 Task: Look for space in Morphett Vale, Australia from 5th June, 2023 to 16th June, 2023 for 2 adults in price range Rs.14000 to Rs.18000. Place can be entire place with 1  bedroom having 1 bed and 1 bathroom. Property type can be house, flat, guest house, hotel. Amenities needed are: wifi, washing machine, kitchen. Booking option can be shelf check-in. Required host language is English.
Action: Mouse moved to (369, 120)
Screenshot: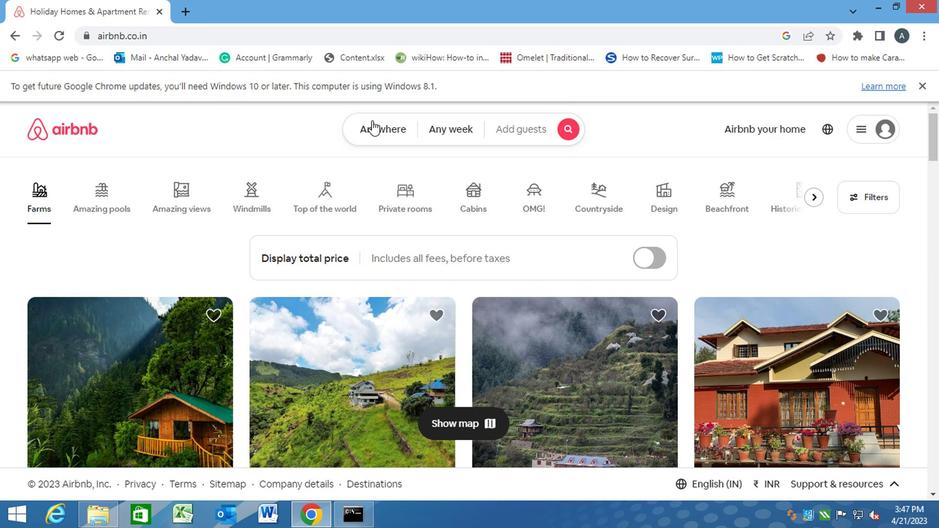 
Action: Mouse pressed left at (369, 120)
Screenshot: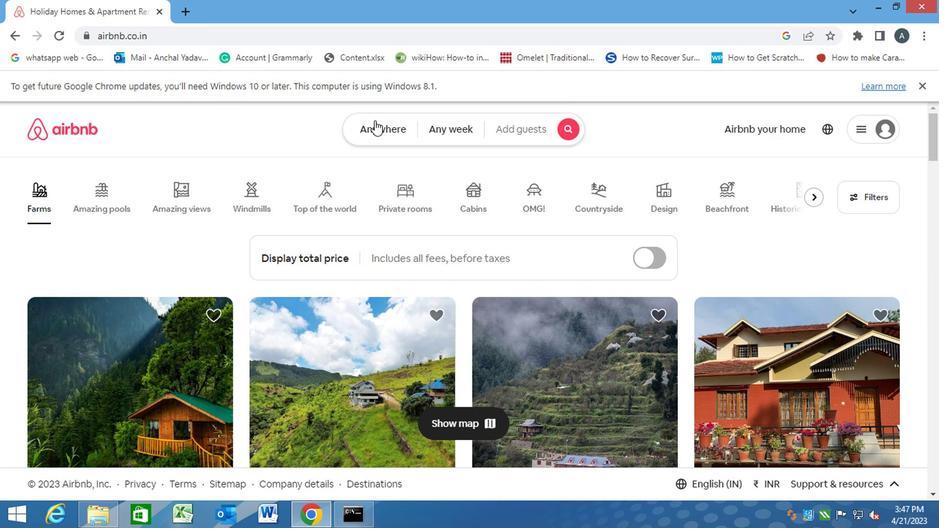 
Action: Mouse moved to (207, 182)
Screenshot: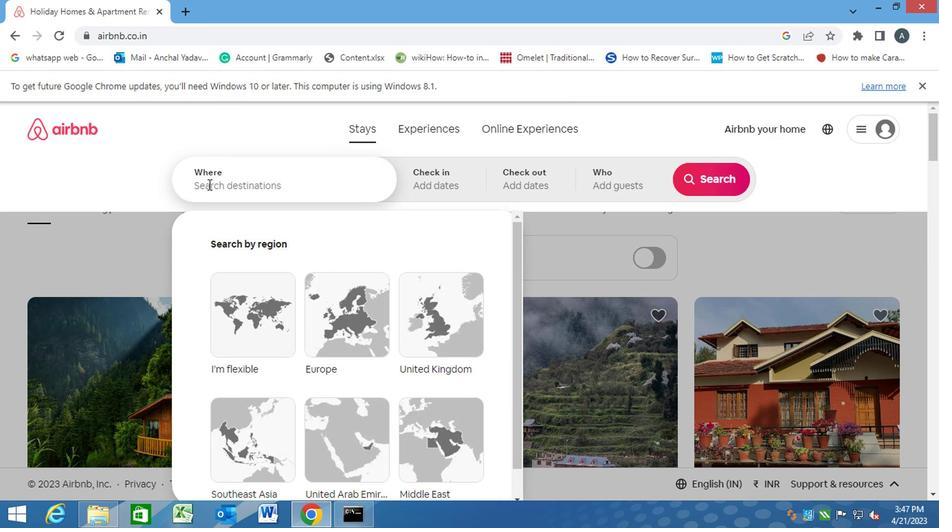 
Action: Mouse pressed left at (207, 182)
Screenshot: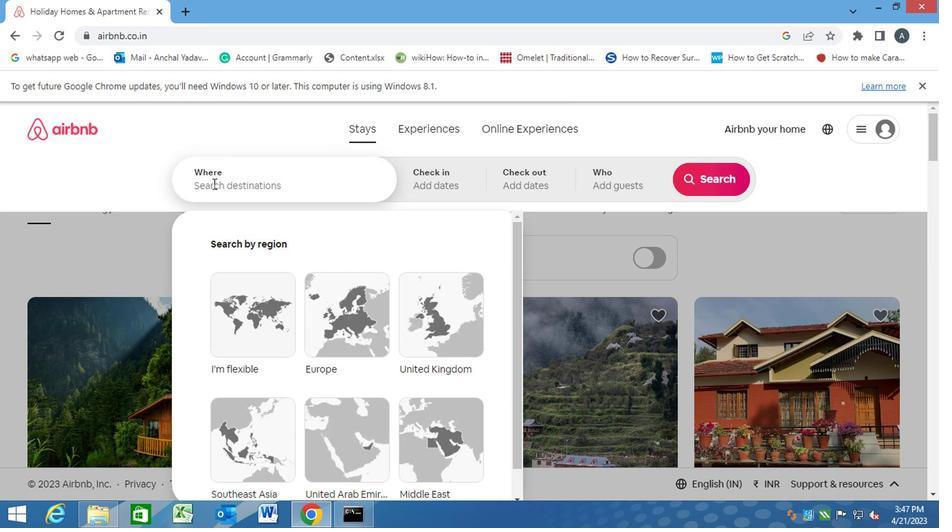 
Action: Key pressed <Key.caps_lock>m<Key.caps_lock>orphett<Key.space><Key.caps_lock>v<Key.caps_lock>ale,<Key.space><Key.caps_lock>a<Key.caps_lock>ustrali
Screenshot: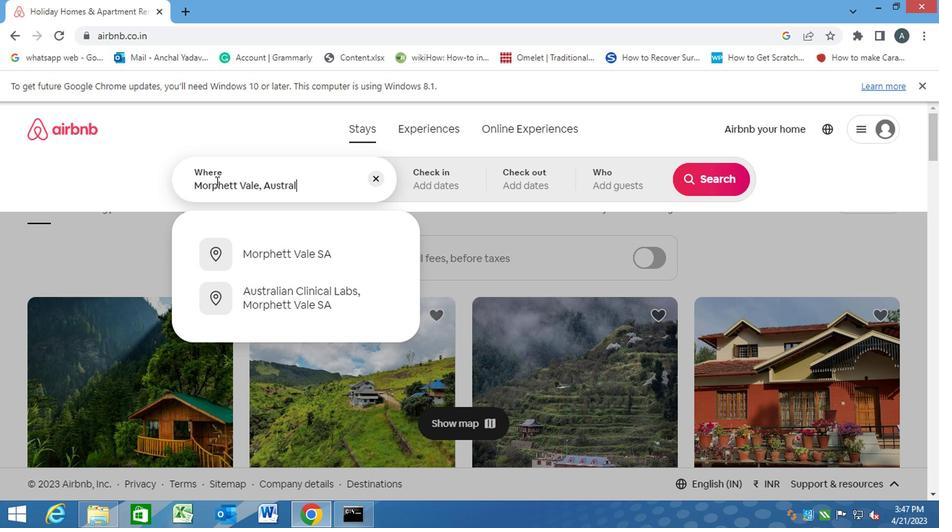 
Action: Mouse moved to (209, 182)
Screenshot: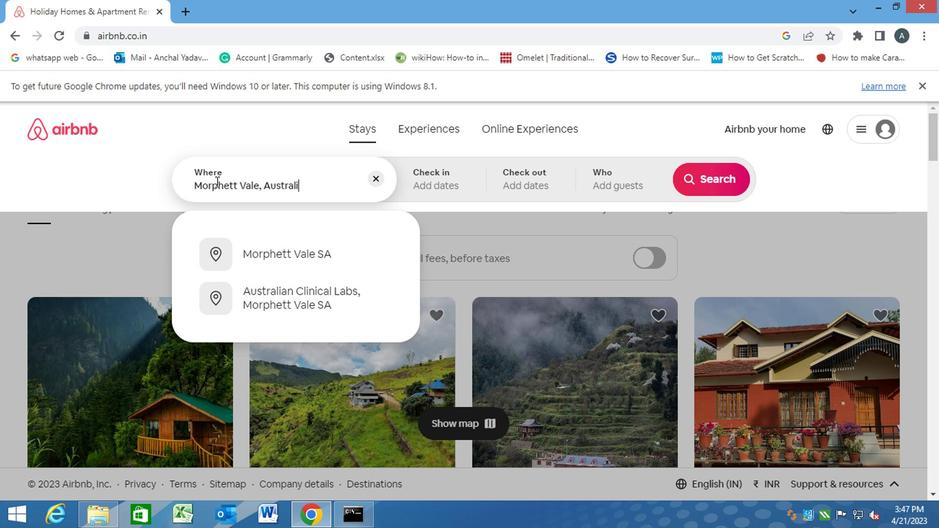 
Action: Key pressed a
Screenshot: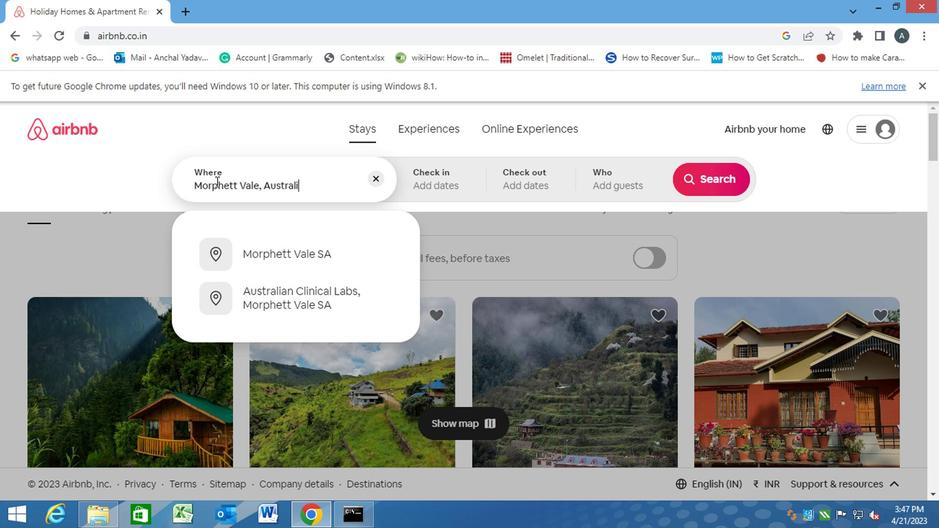 
Action: Mouse moved to (215, 182)
Screenshot: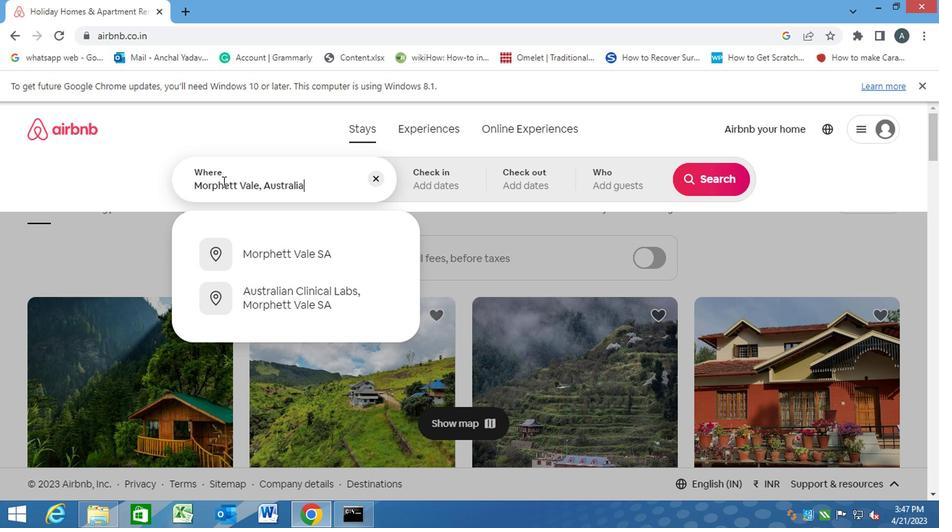 
Action: Key pressed <Key.enter>
Screenshot: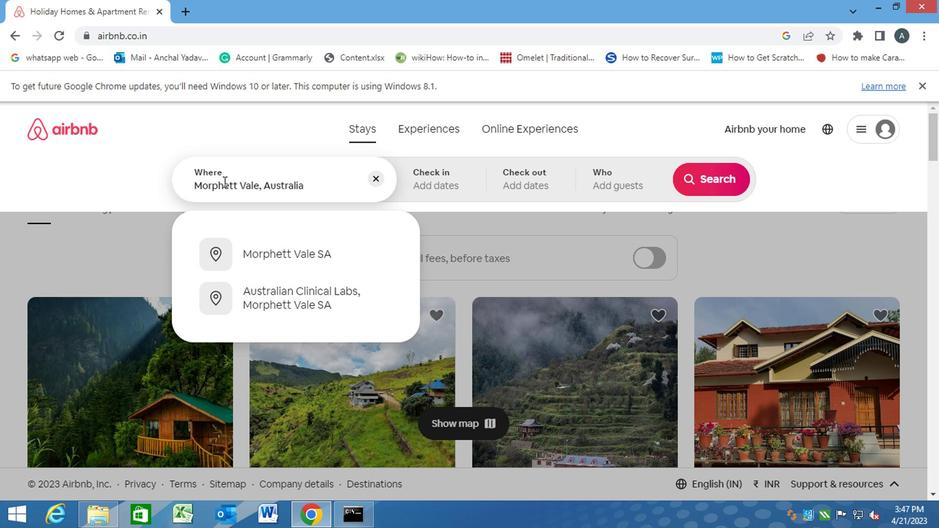 
Action: Mouse moved to (700, 288)
Screenshot: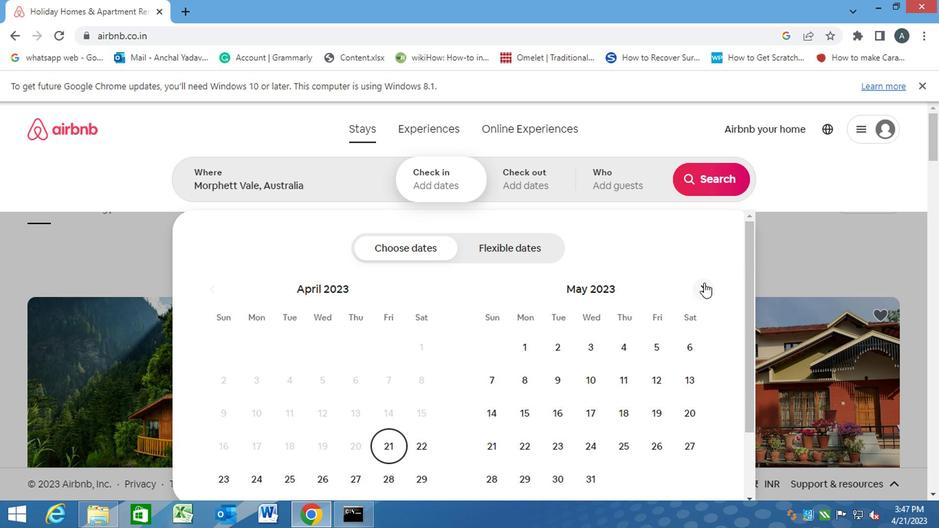 
Action: Mouse pressed left at (700, 288)
Screenshot: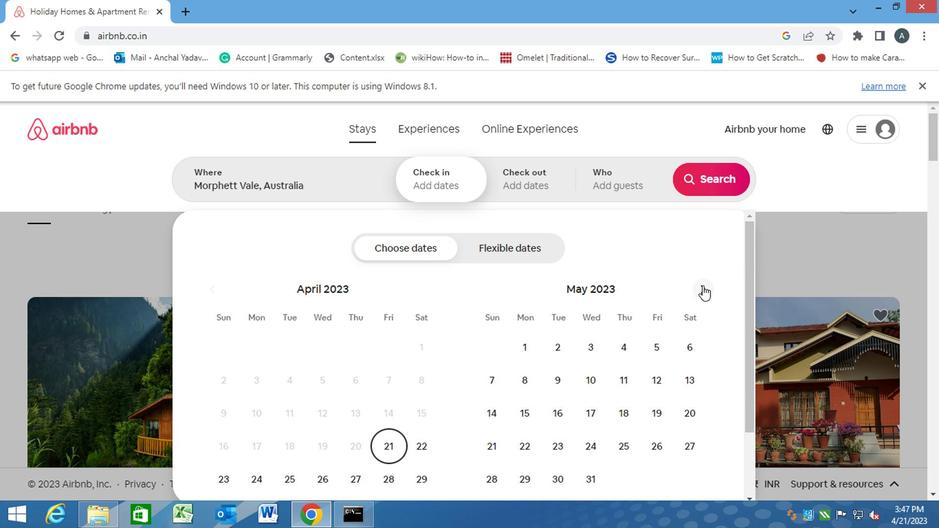 
Action: Mouse moved to (527, 382)
Screenshot: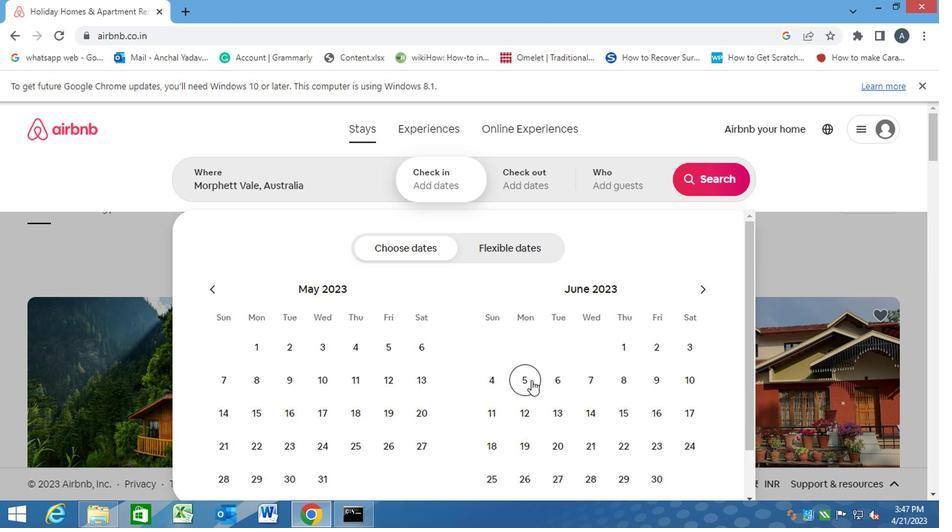
Action: Mouse pressed left at (527, 382)
Screenshot: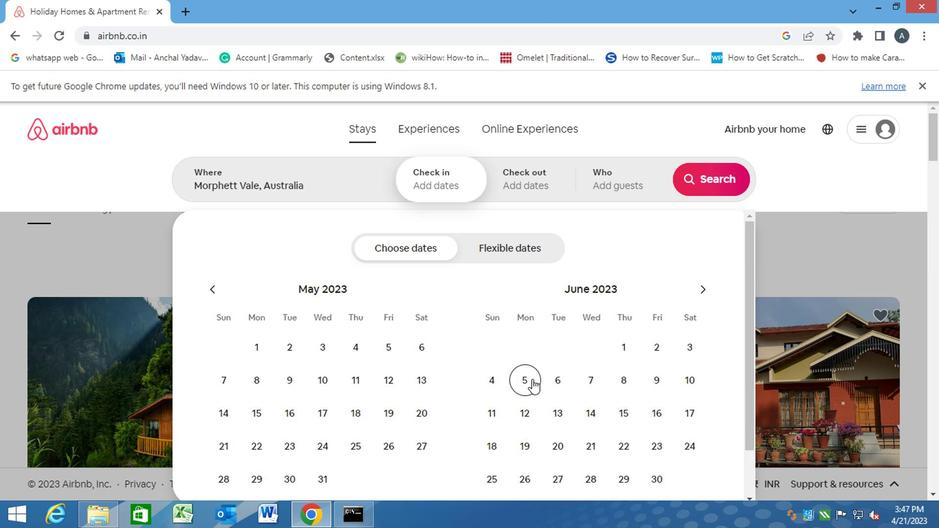 
Action: Mouse moved to (643, 418)
Screenshot: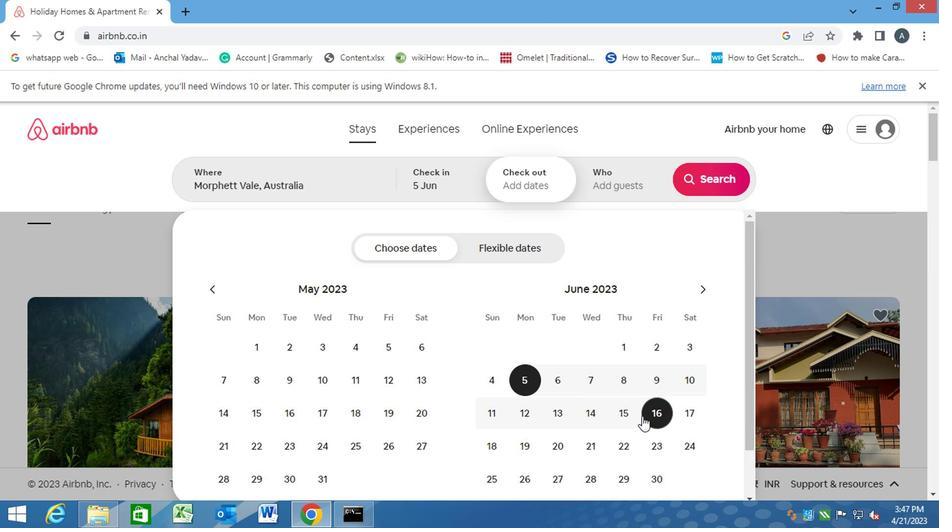 
Action: Mouse pressed left at (643, 418)
Screenshot: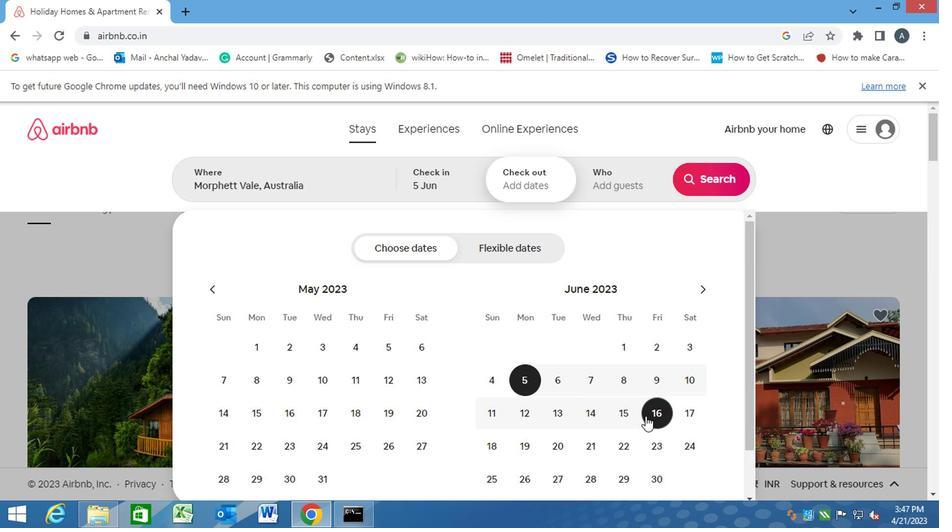 
Action: Mouse moved to (613, 176)
Screenshot: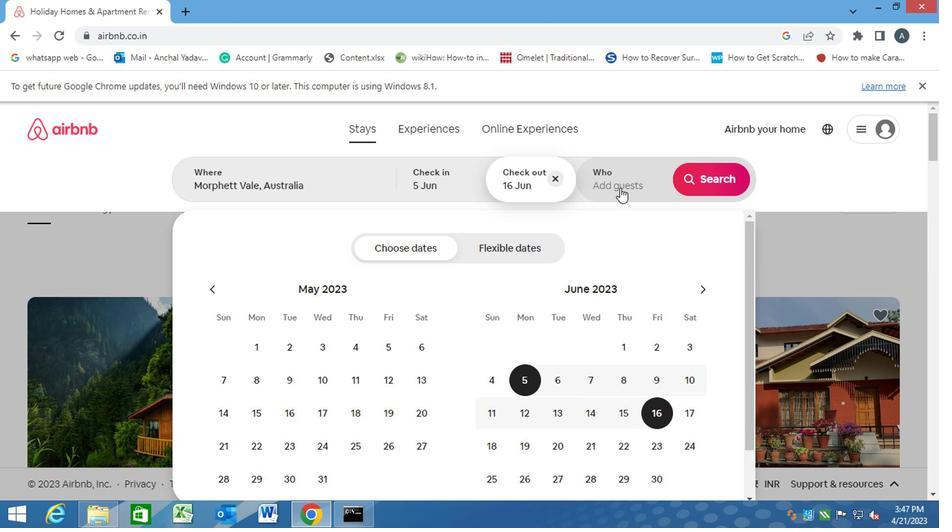 
Action: Mouse pressed left at (613, 176)
Screenshot: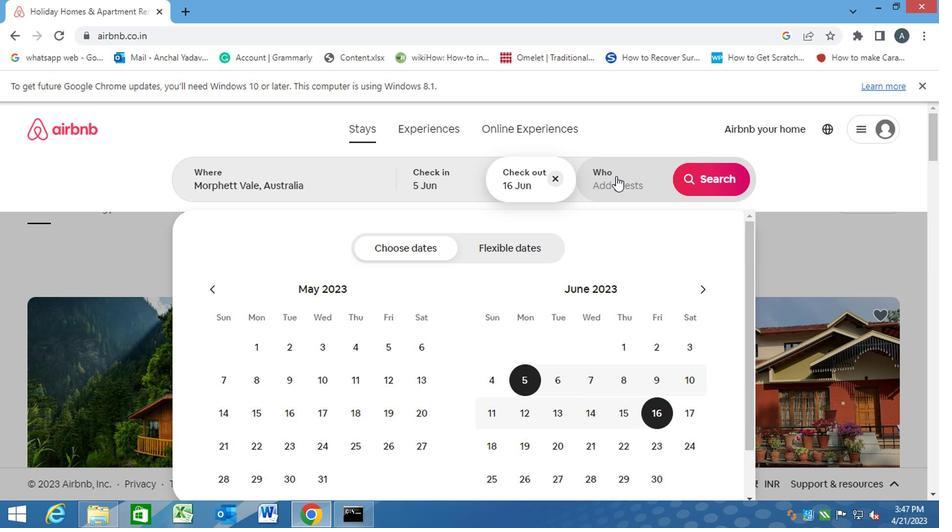 
Action: Mouse moved to (643, 175)
Screenshot: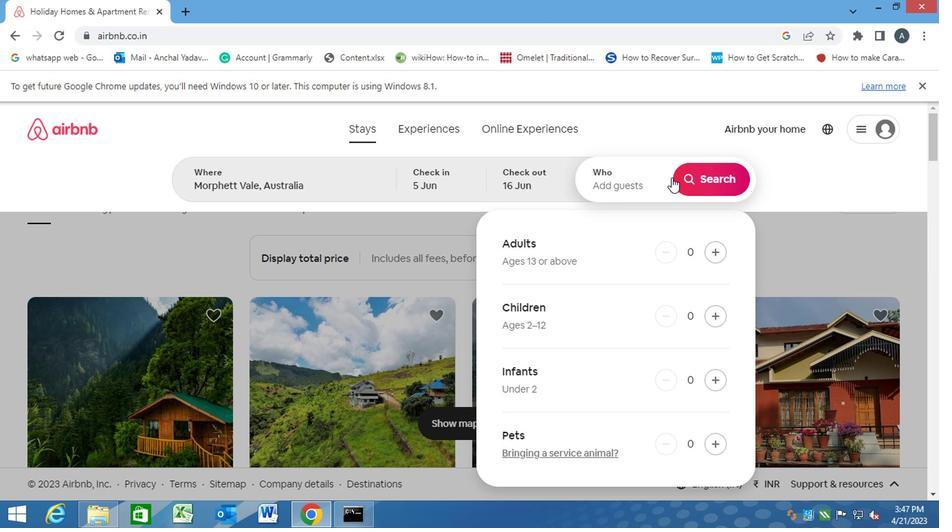 
Action: Mouse pressed left at (643, 175)
Screenshot: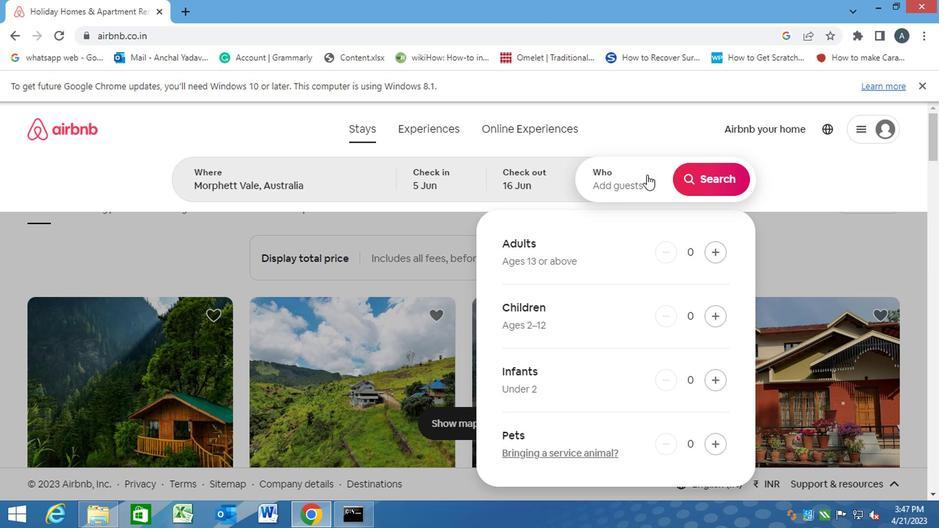 
Action: Mouse moved to (641, 187)
Screenshot: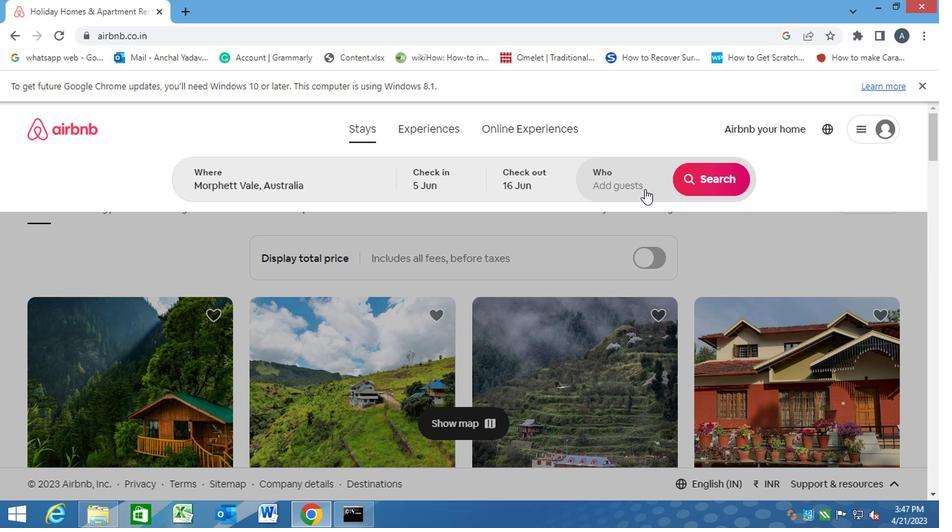 
Action: Mouse pressed left at (641, 187)
Screenshot: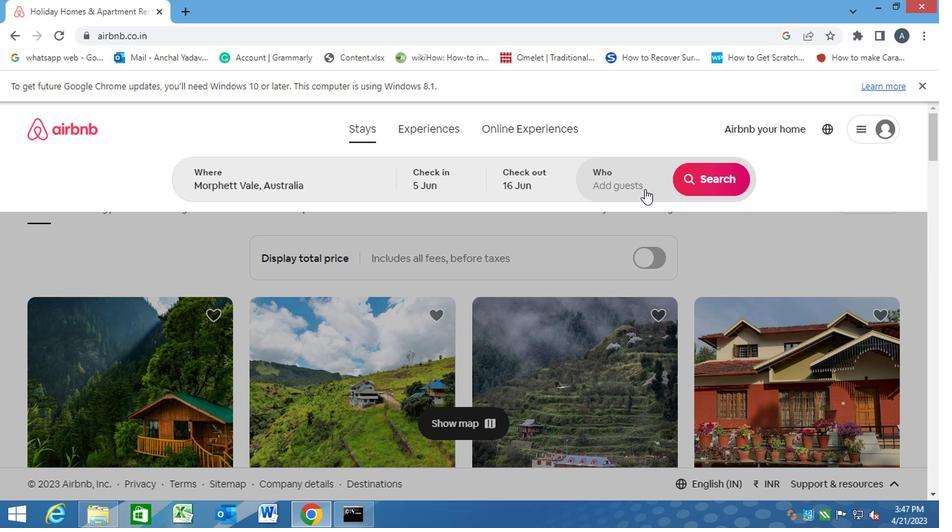 
Action: Mouse moved to (705, 254)
Screenshot: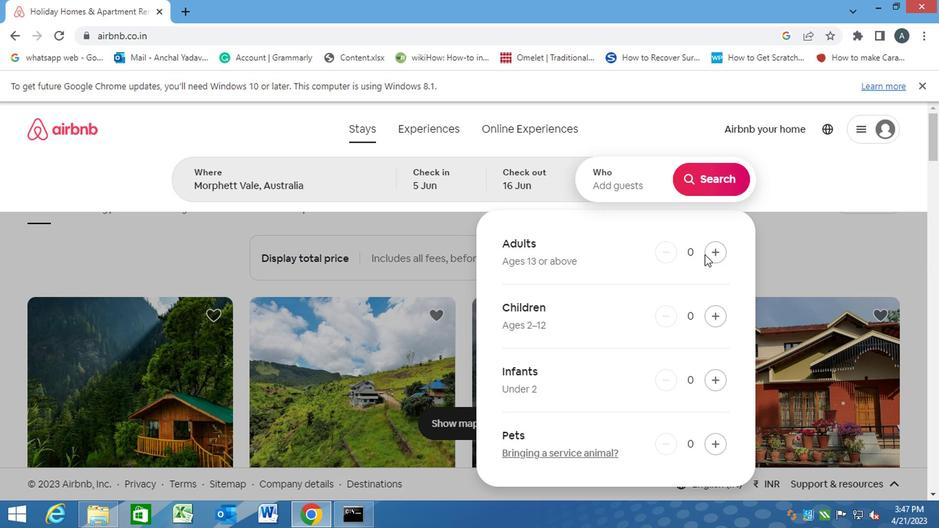 
Action: Mouse pressed left at (705, 254)
Screenshot: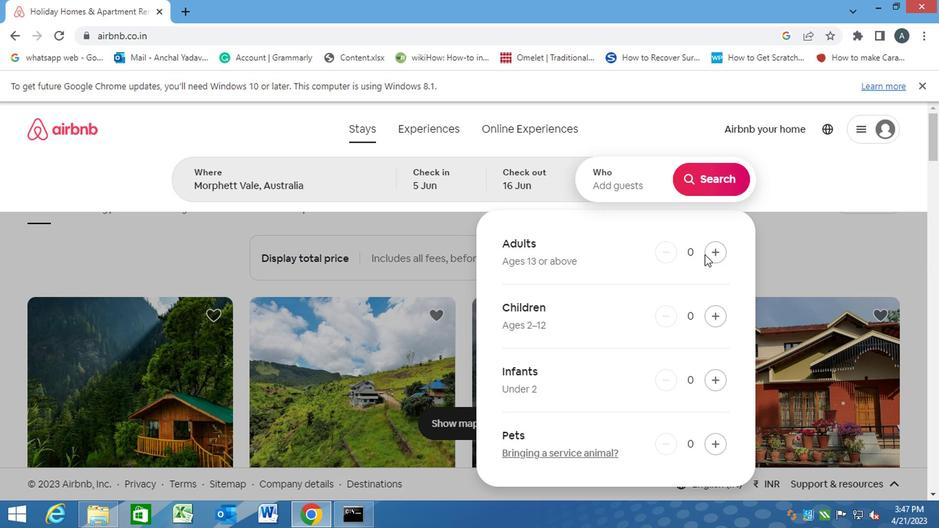 
Action: Mouse pressed left at (705, 254)
Screenshot: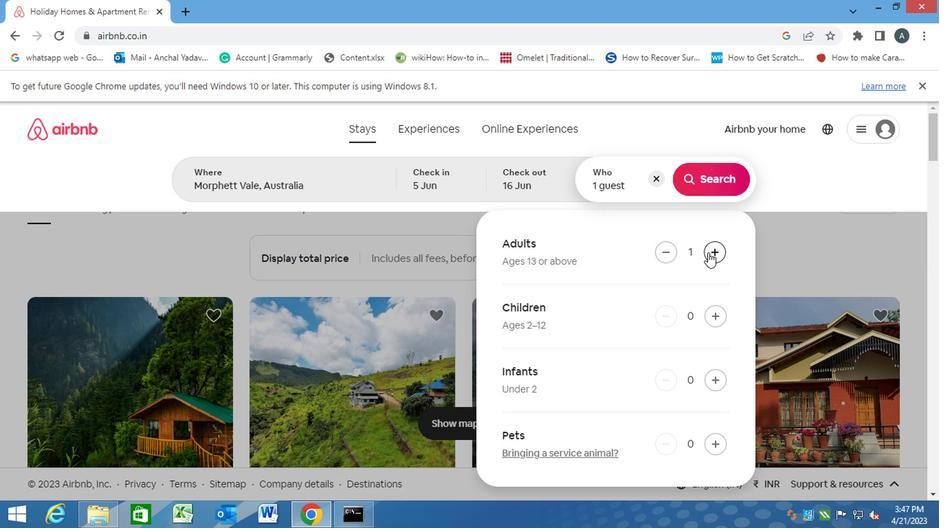
Action: Mouse moved to (701, 180)
Screenshot: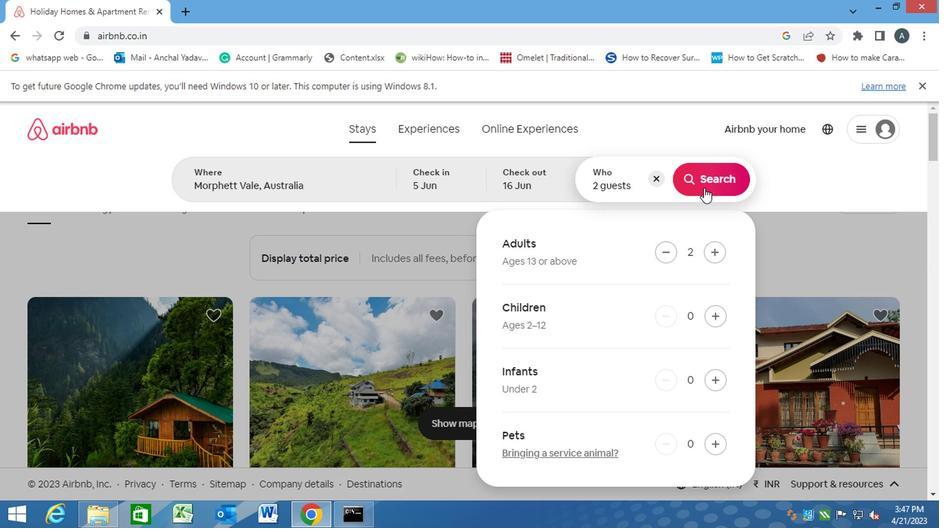 
Action: Mouse pressed left at (701, 180)
Screenshot: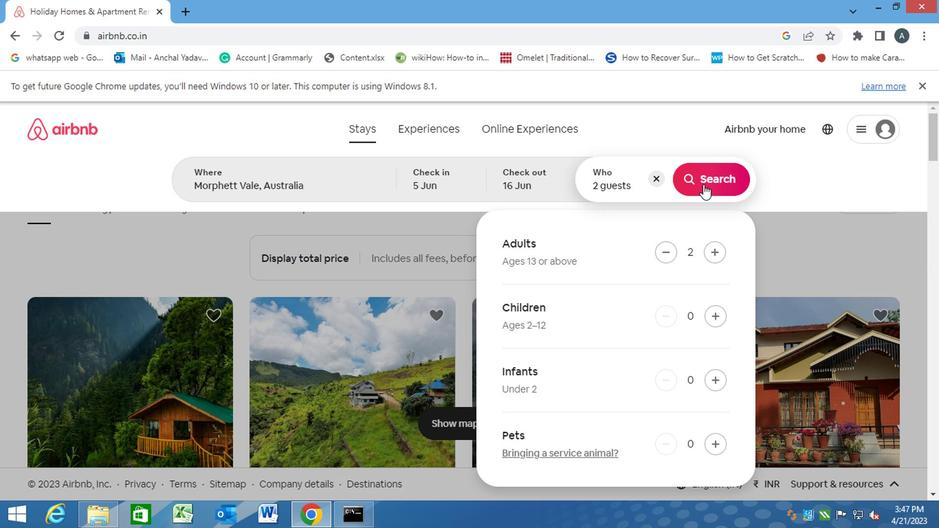 
Action: Mouse moved to (897, 188)
Screenshot: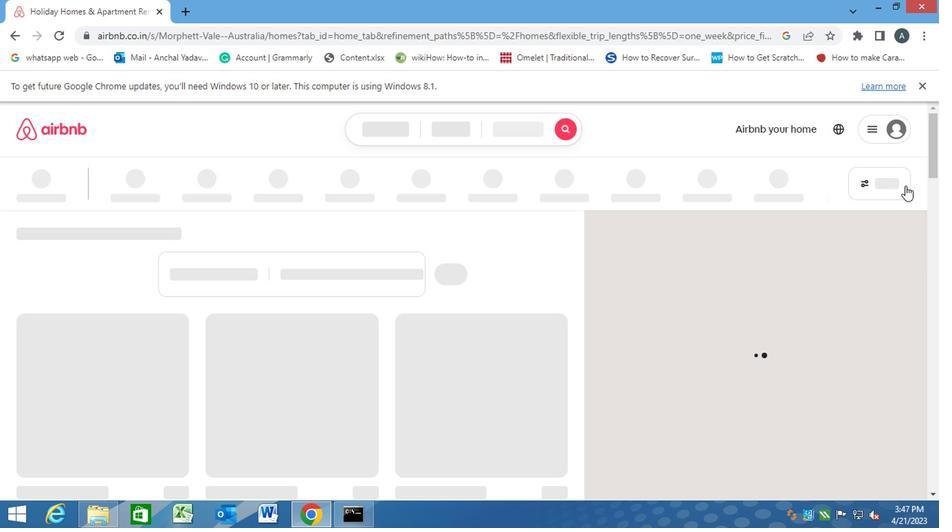 
Action: Mouse pressed left at (897, 188)
Screenshot: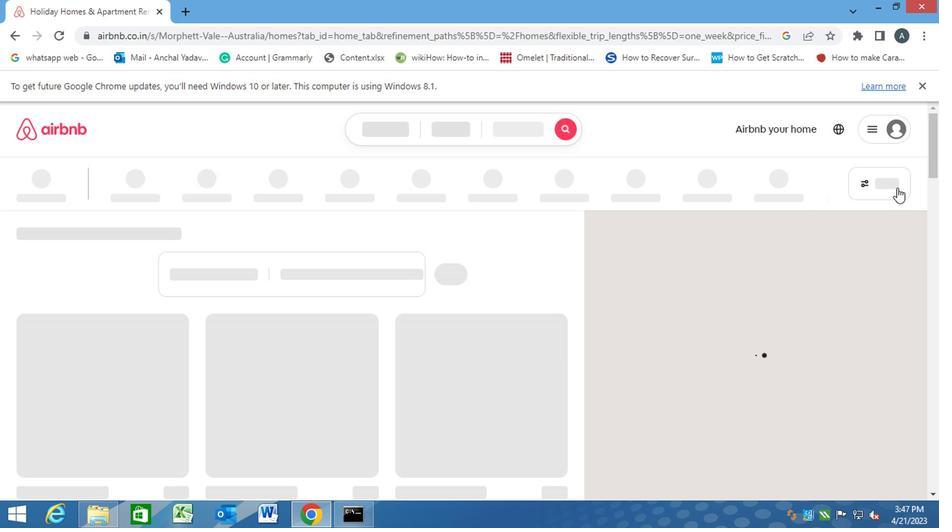 
Action: Mouse moved to (868, 181)
Screenshot: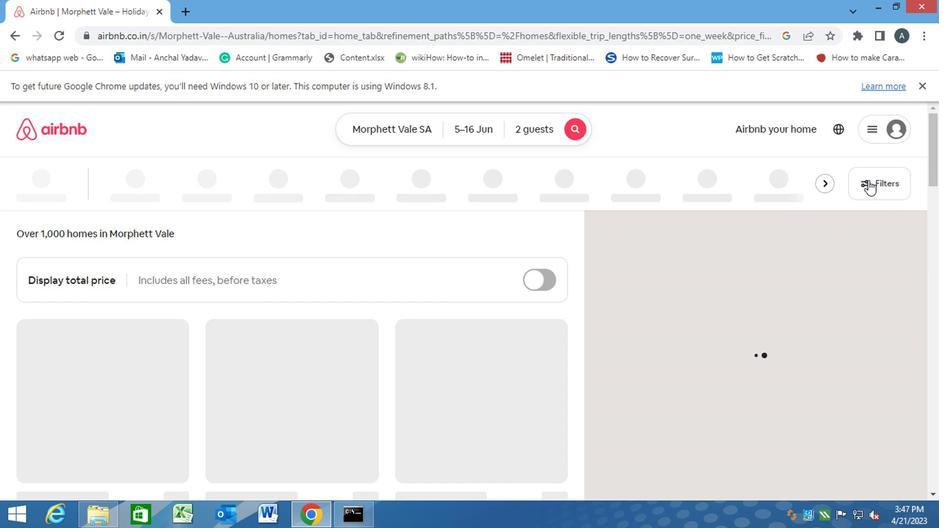 
Action: Mouse pressed left at (868, 181)
Screenshot: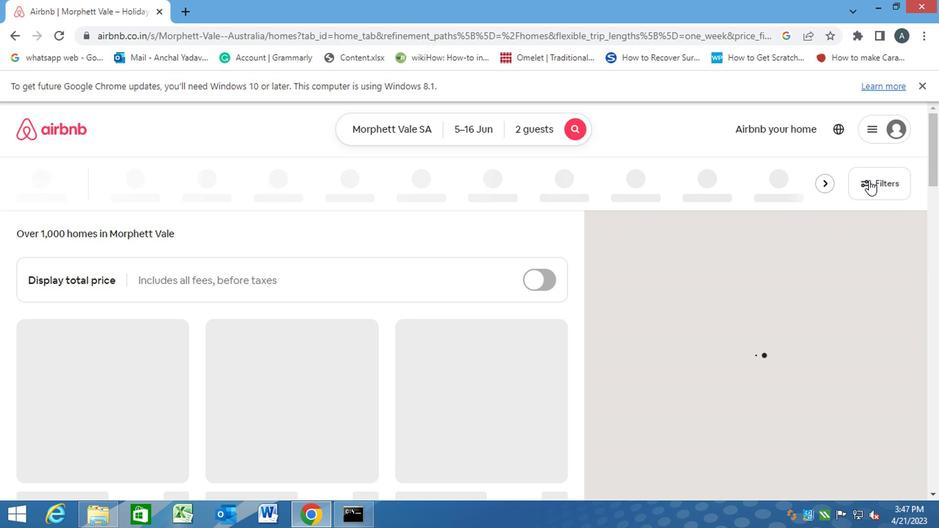 
Action: Mouse moved to (288, 361)
Screenshot: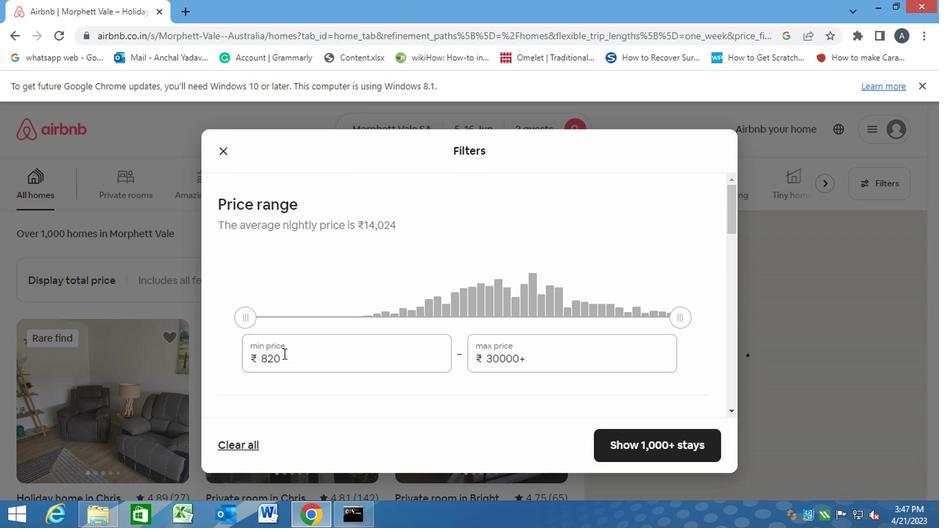 
Action: Mouse pressed left at (288, 361)
Screenshot: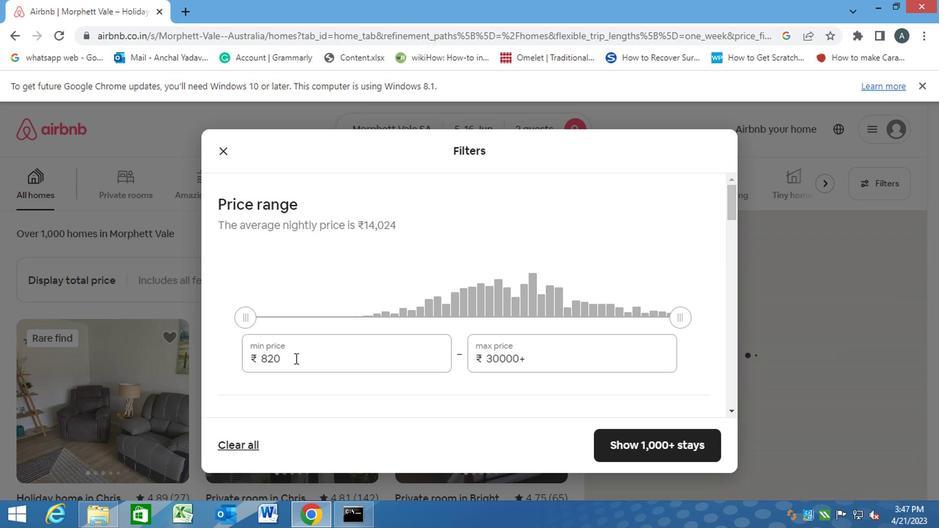 
Action: Mouse moved to (241, 359)
Screenshot: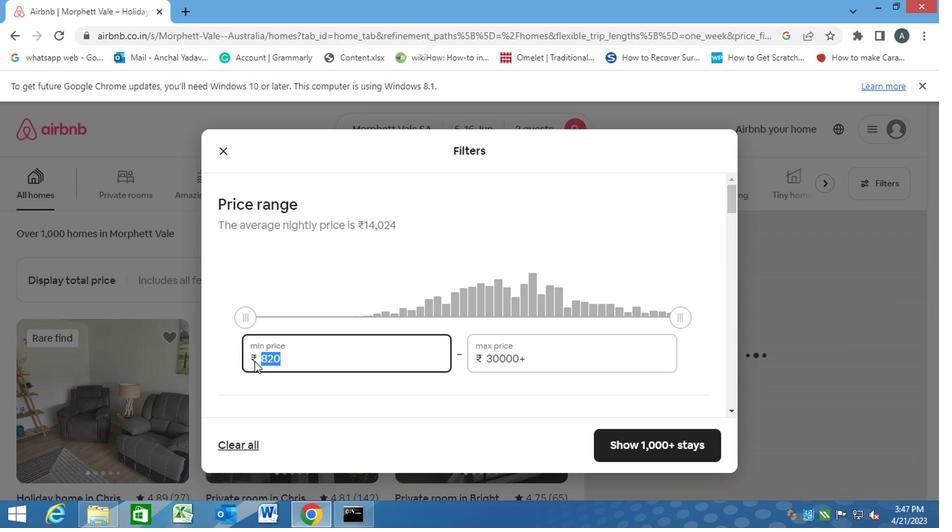 
Action: Key pressed 14000<Key.tab>18000
Screenshot: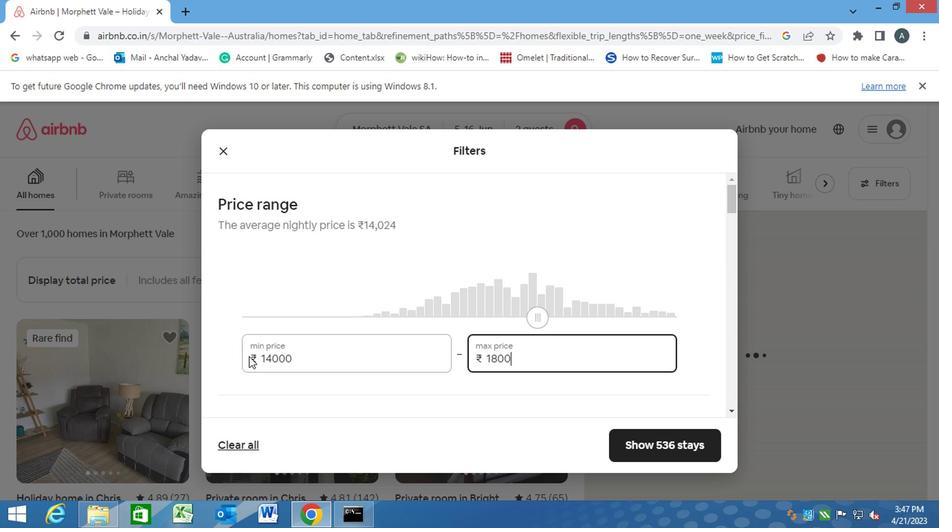 
Action: Mouse moved to (464, 393)
Screenshot: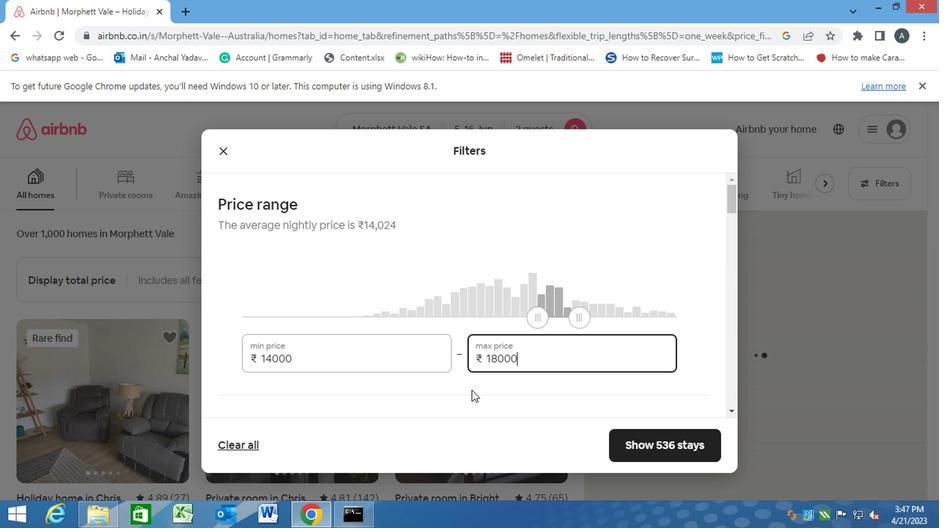 
Action: Mouse pressed left at (464, 393)
Screenshot: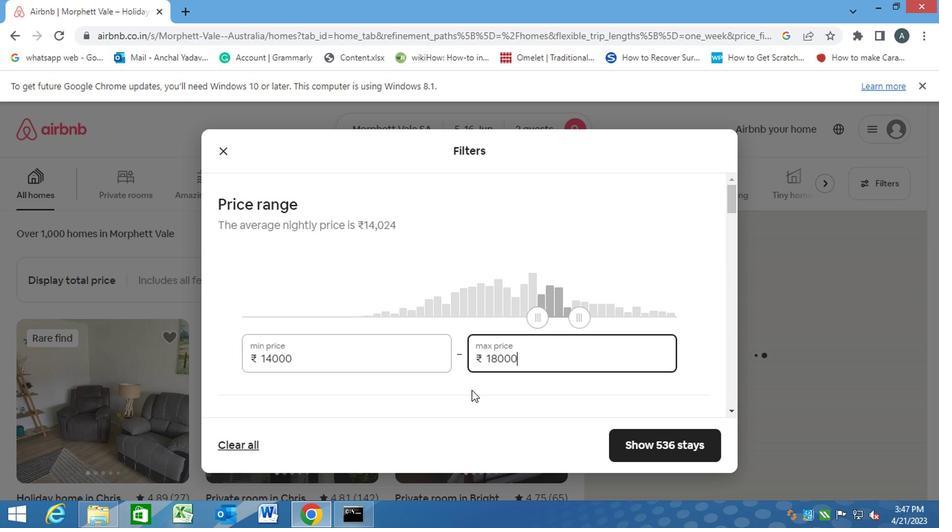
Action: Mouse moved to (429, 395)
Screenshot: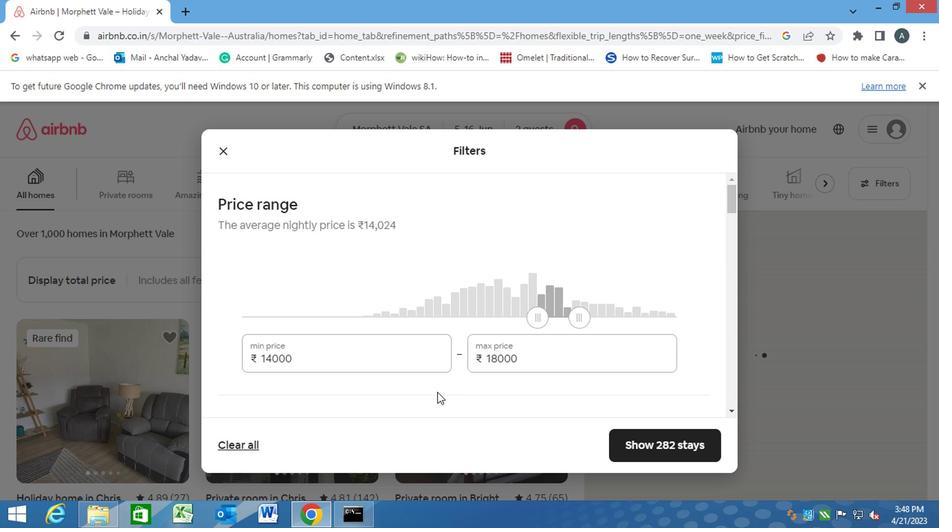 
Action: Mouse scrolled (429, 395) with delta (0, 0)
Screenshot: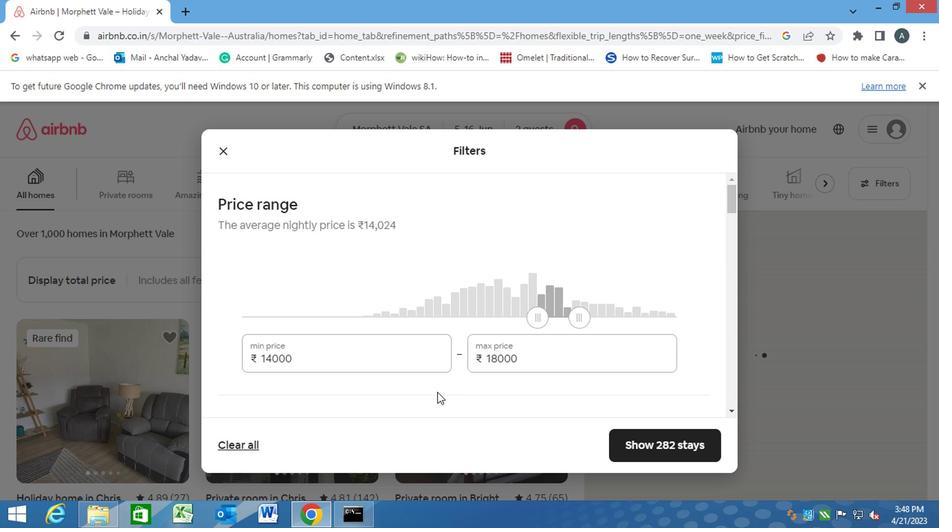 
Action: Mouse moved to (402, 403)
Screenshot: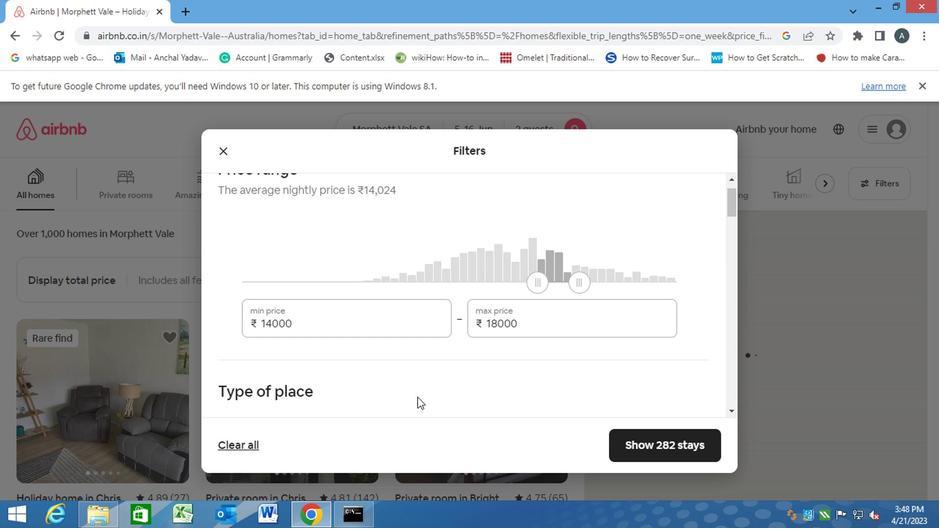 
Action: Mouse scrolled (402, 402) with delta (0, 0)
Screenshot: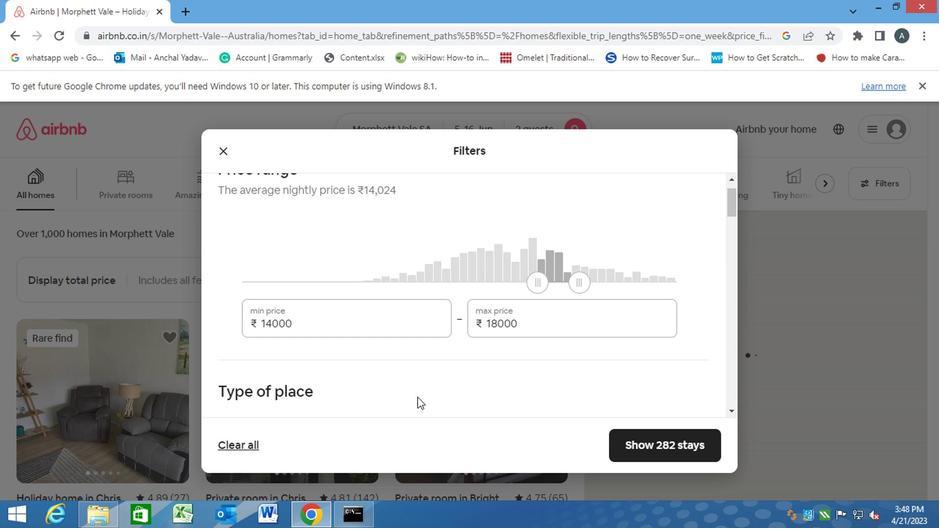 
Action: Mouse moved to (395, 404)
Screenshot: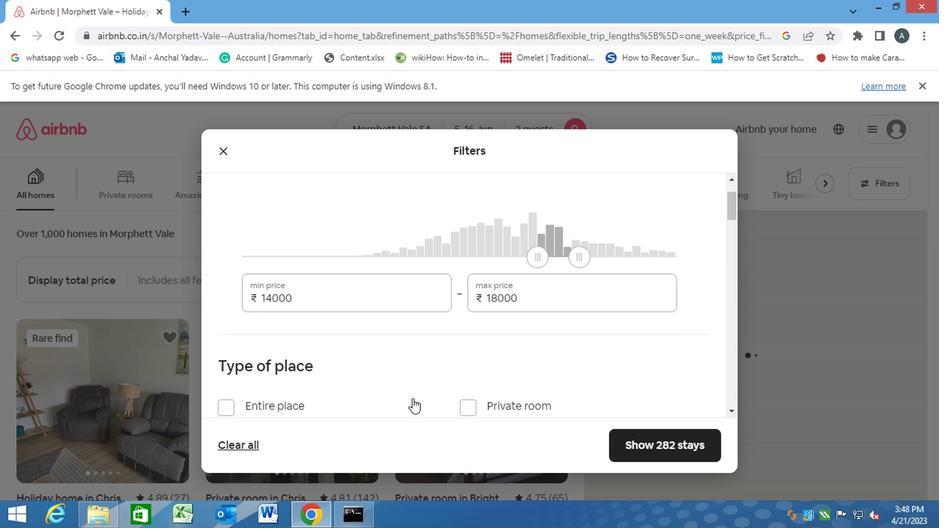 
Action: Mouse scrolled (395, 403) with delta (0, 0)
Screenshot: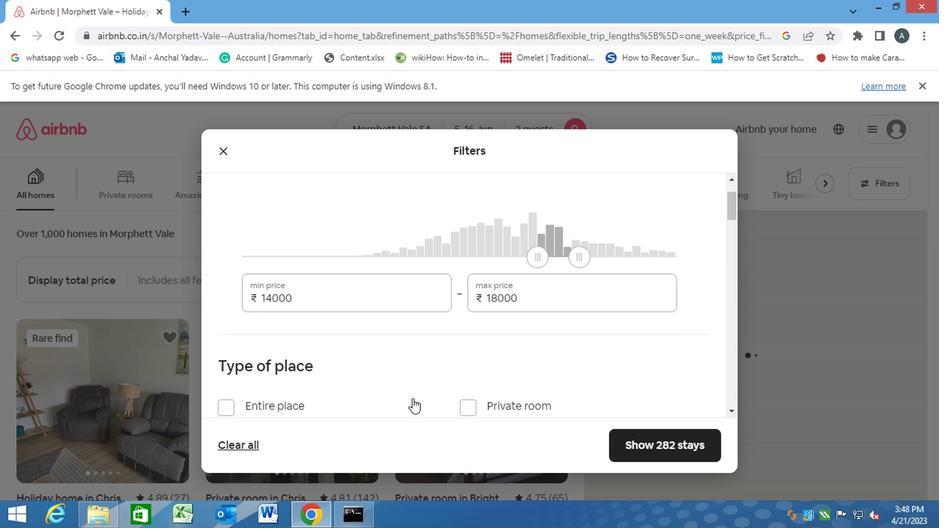 
Action: Mouse moved to (217, 266)
Screenshot: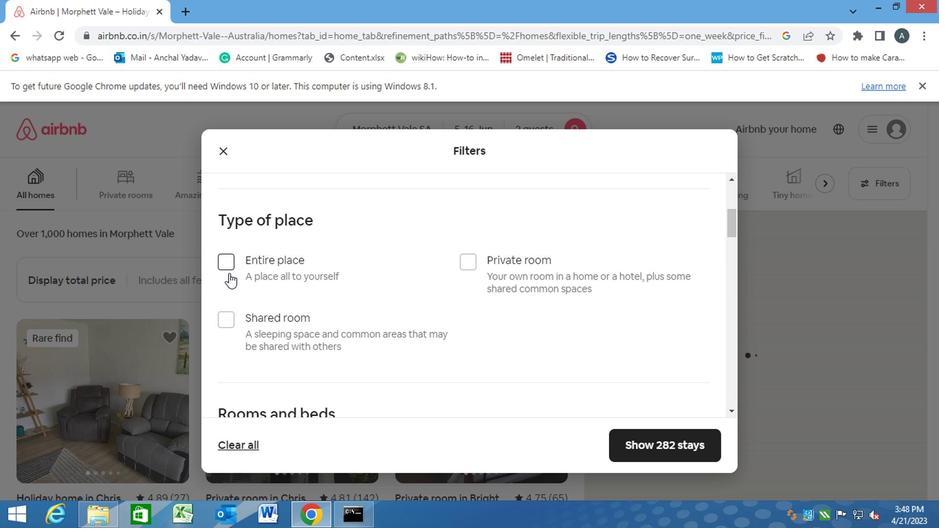 
Action: Mouse pressed left at (217, 266)
Screenshot: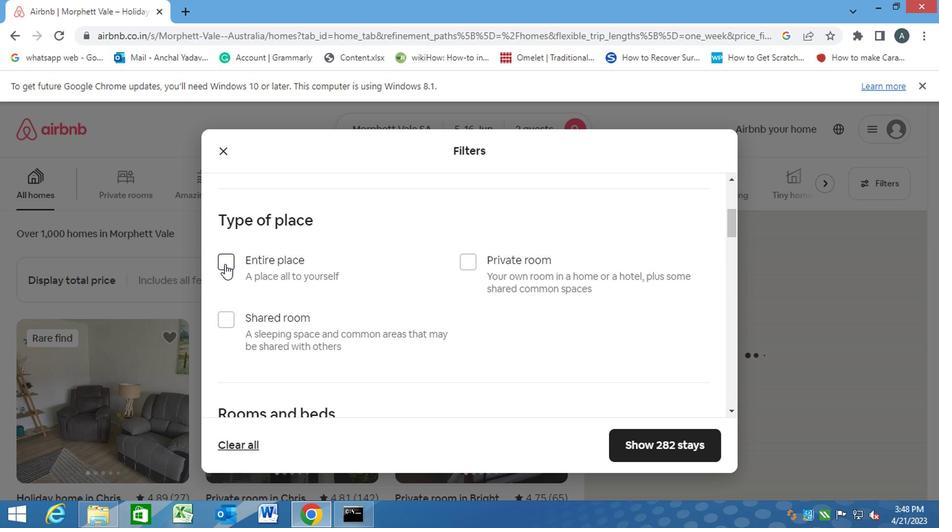
Action: Mouse moved to (270, 297)
Screenshot: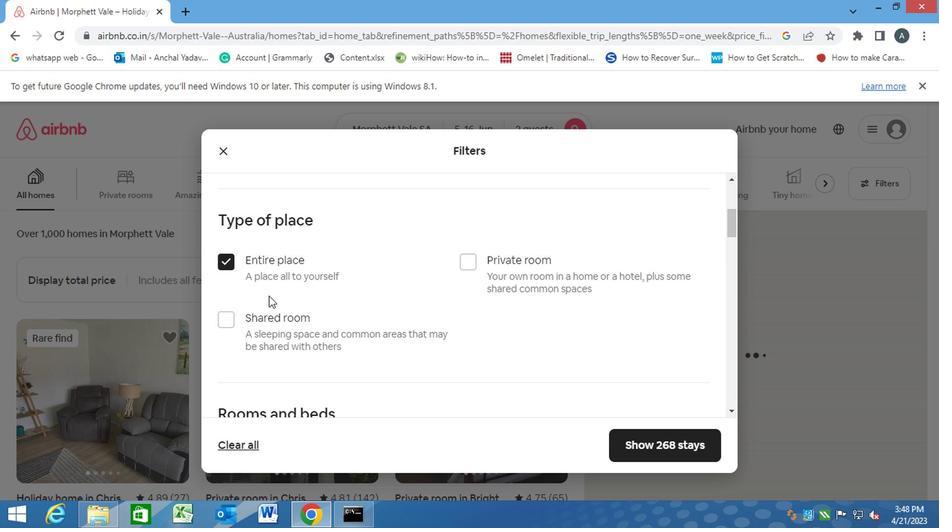 
Action: Mouse scrolled (270, 297) with delta (0, 0)
Screenshot: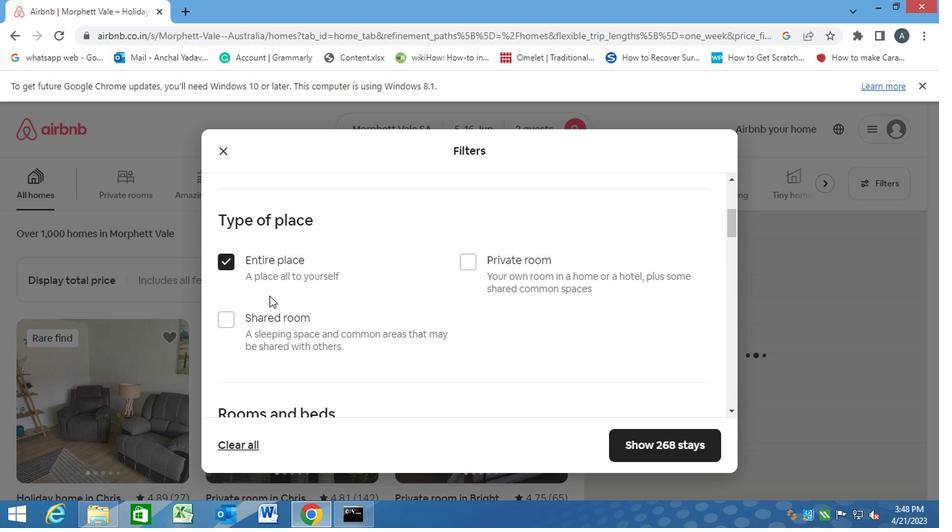 
Action: Mouse moved to (272, 297)
Screenshot: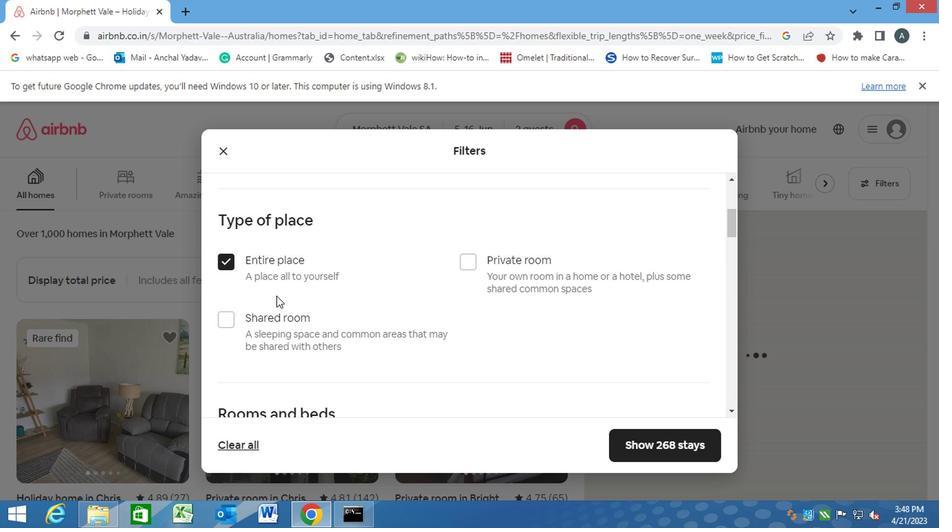 
Action: Mouse scrolled (272, 297) with delta (0, 0)
Screenshot: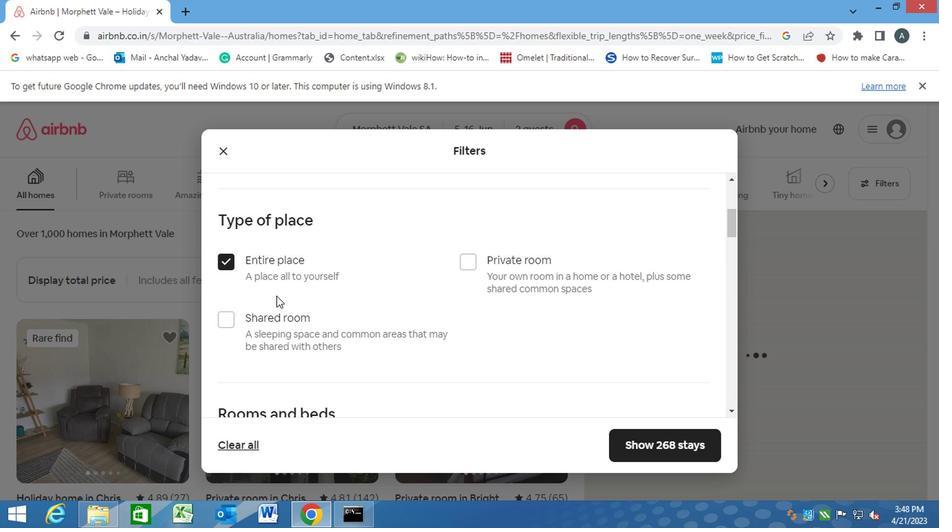 
Action: Mouse moved to (272, 297)
Screenshot: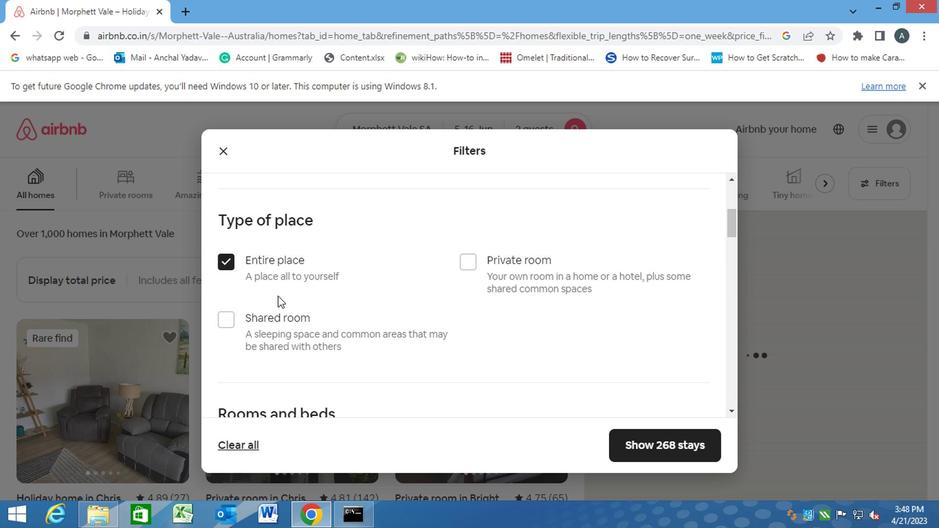 
Action: Mouse scrolled (272, 297) with delta (0, 0)
Screenshot: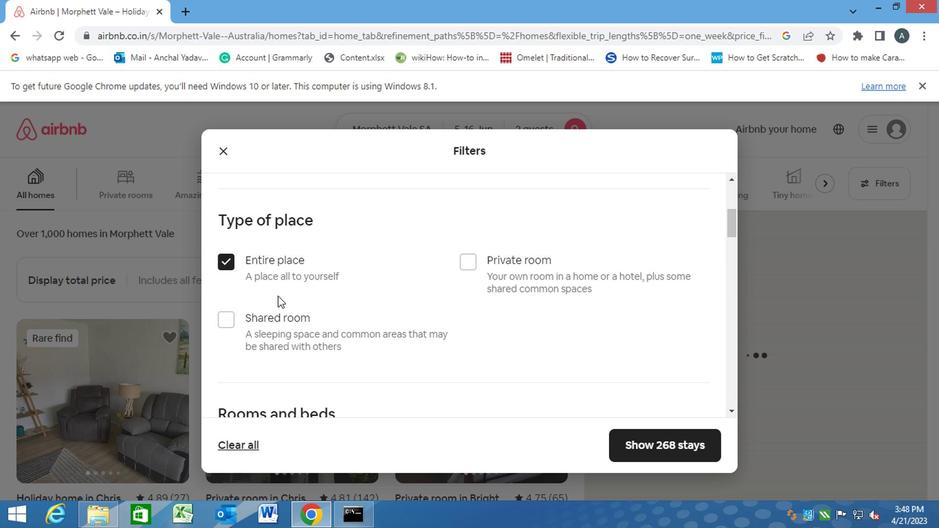 
Action: Mouse moved to (293, 286)
Screenshot: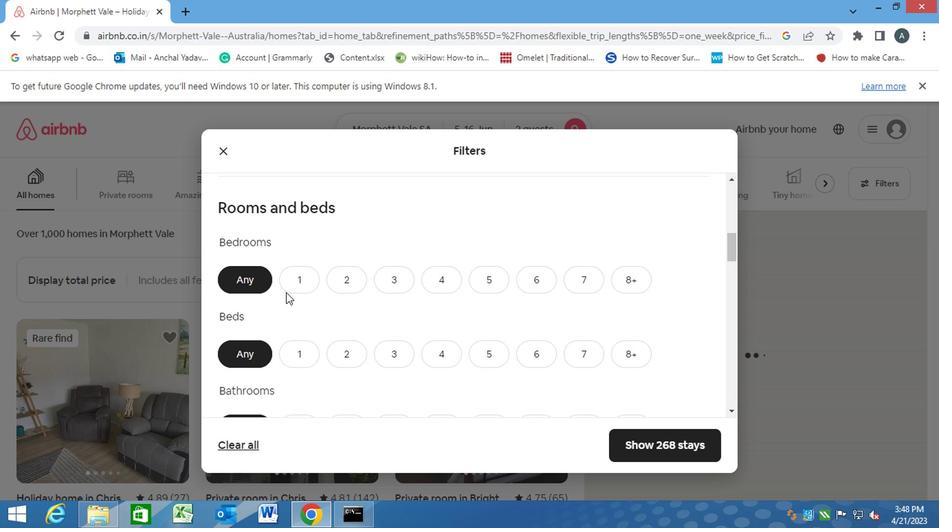 
Action: Mouse pressed left at (293, 286)
Screenshot: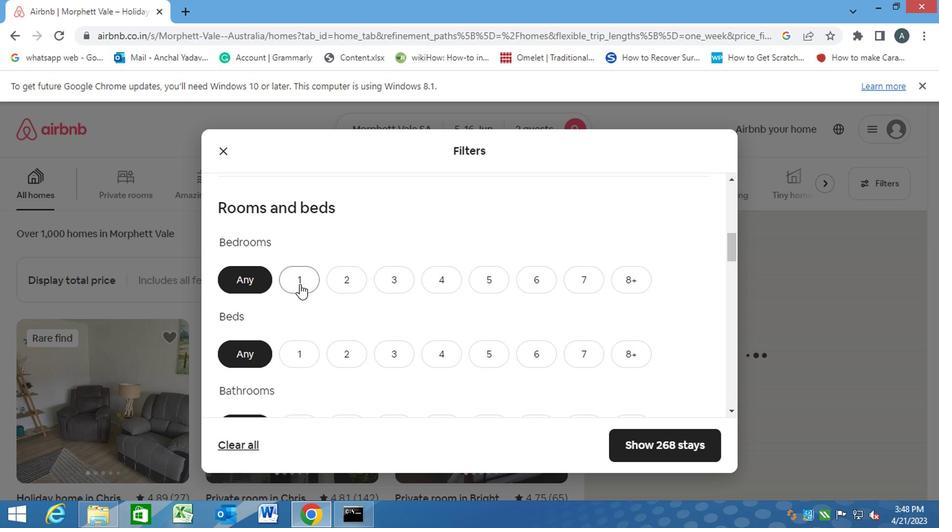 
Action: Mouse moved to (286, 357)
Screenshot: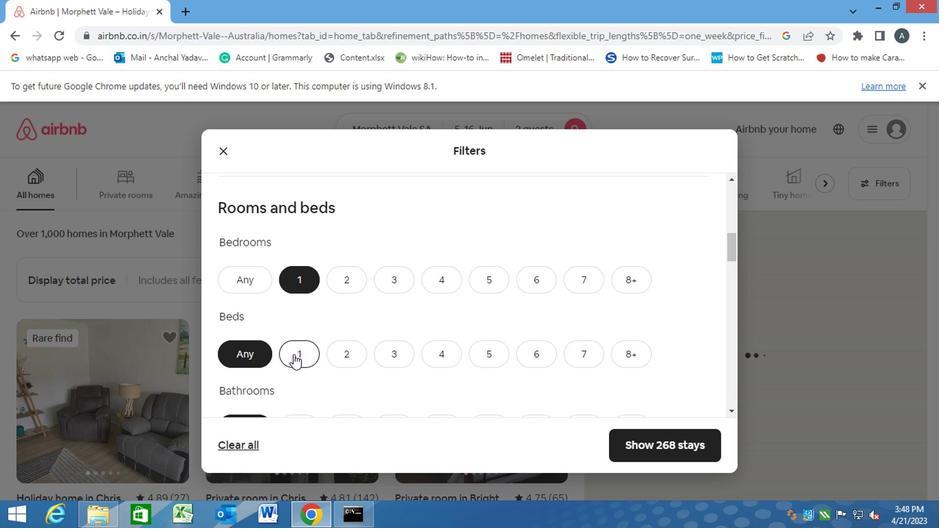 
Action: Mouse pressed left at (286, 357)
Screenshot: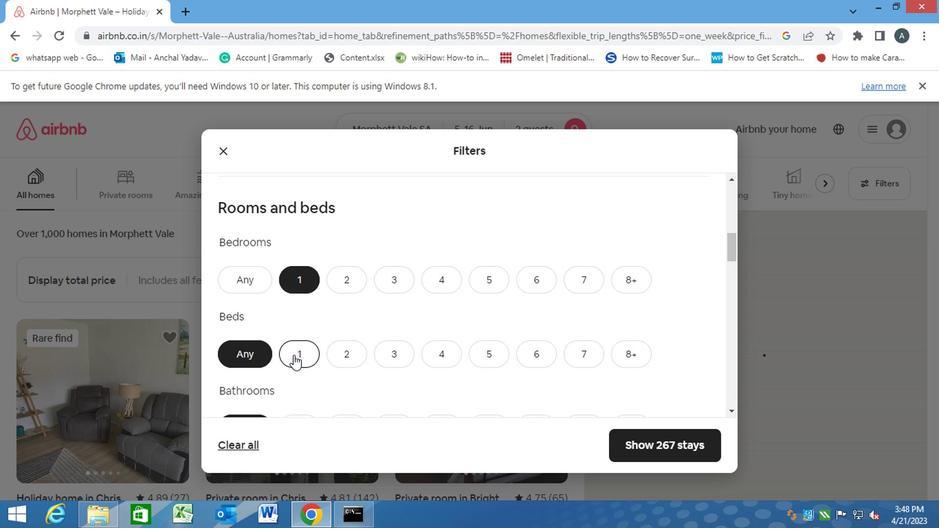 
Action: Mouse moved to (286, 356)
Screenshot: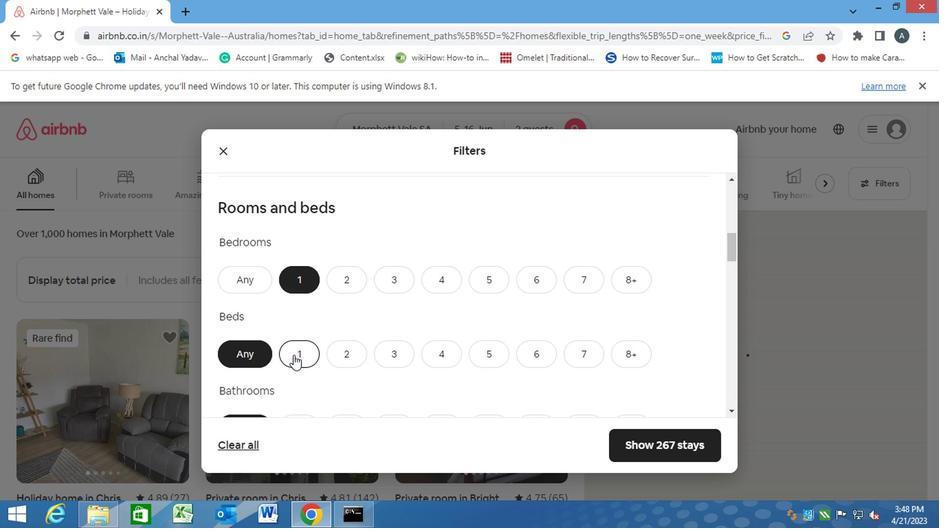 
Action: Mouse scrolled (286, 356) with delta (0, 0)
Screenshot: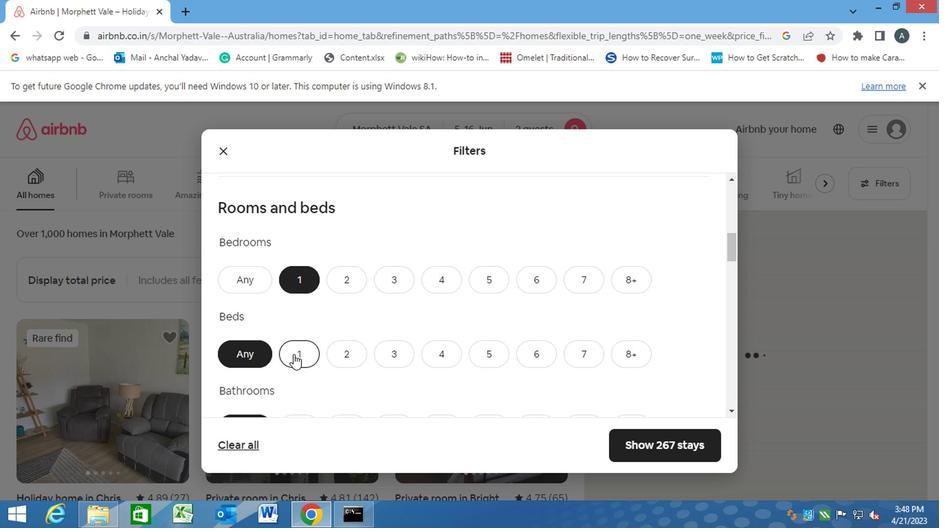 
Action: Mouse scrolled (286, 356) with delta (0, 0)
Screenshot: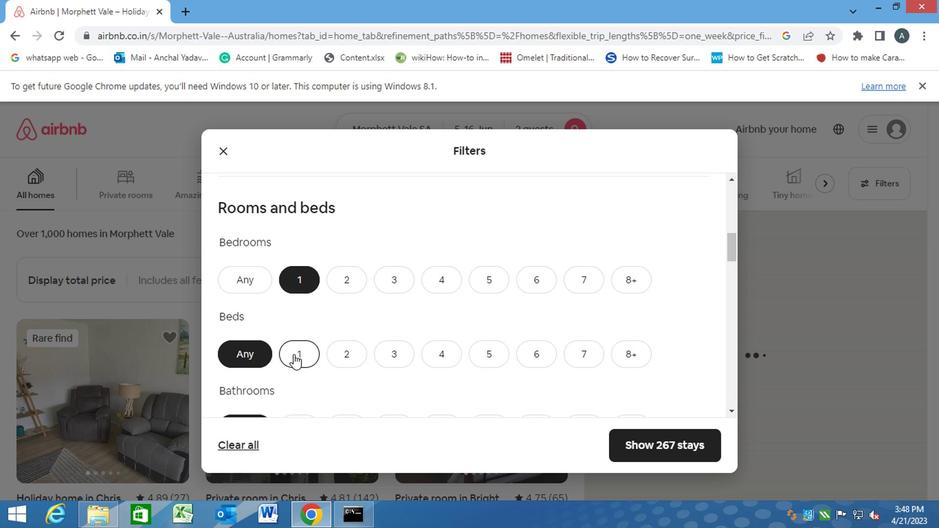 
Action: Mouse moved to (293, 292)
Screenshot: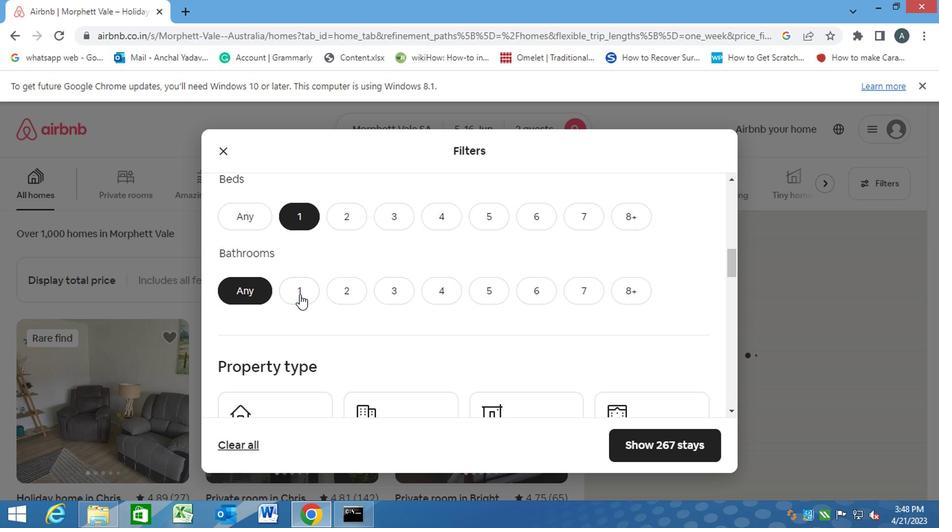 
Action: Mouse pressed left at (293, 292)
Screenshot: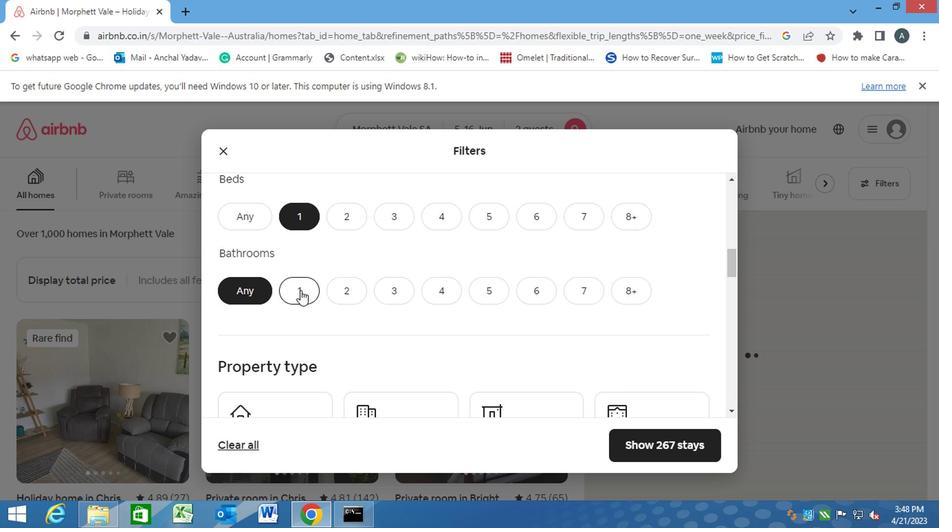 
Action: Mouse moved to (301, 339)
Screenshot: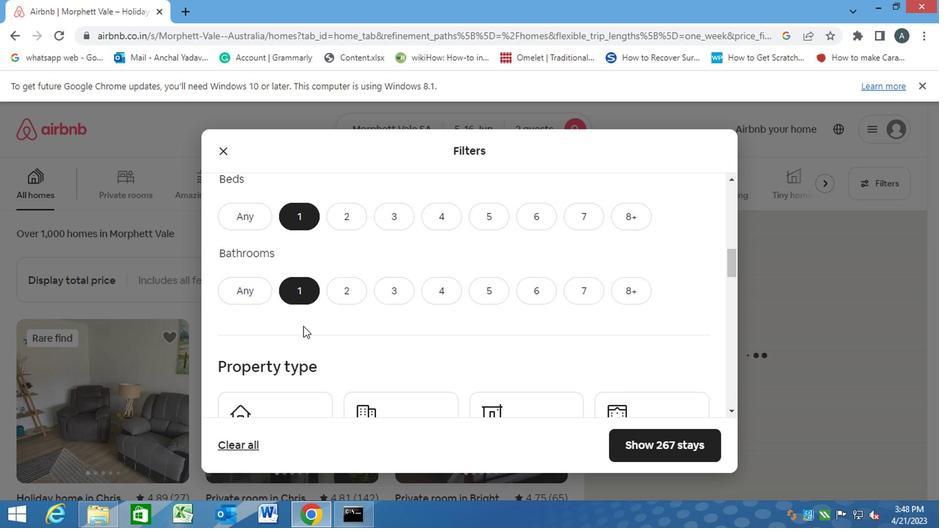 
Action: Mouse scrolled (301, 339) with delta (0, 0)
Screenshot: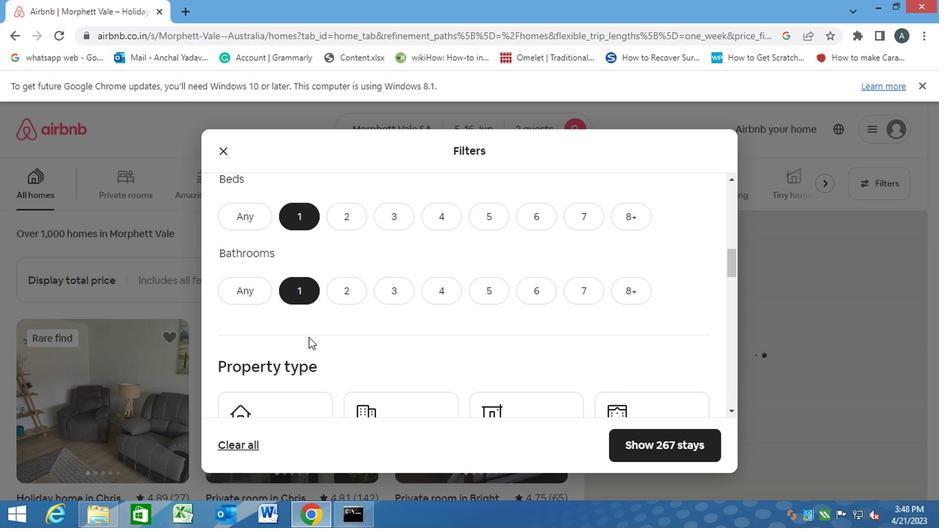 
Action: Mouse scrolled (301, 339) with delta (0, 0)
Screenshot: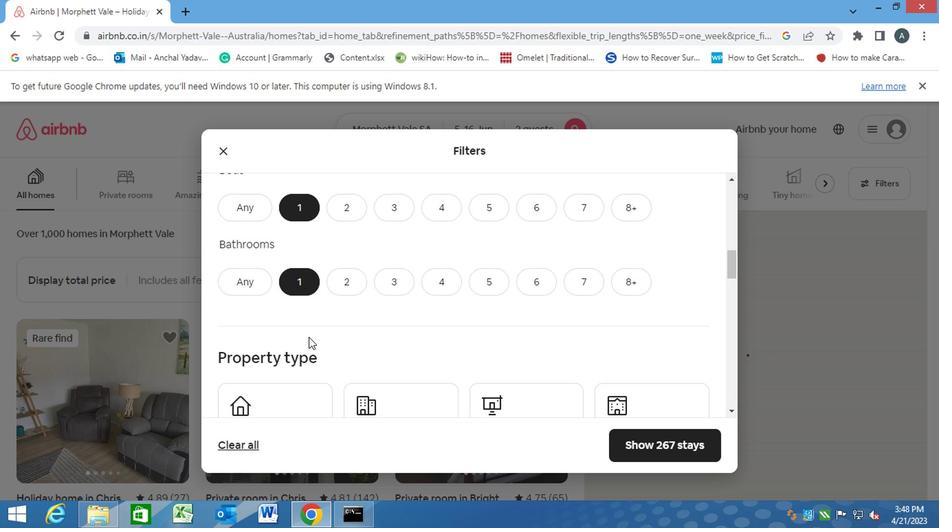 
Action: Mouse moved to (296, 316)
Screenshot: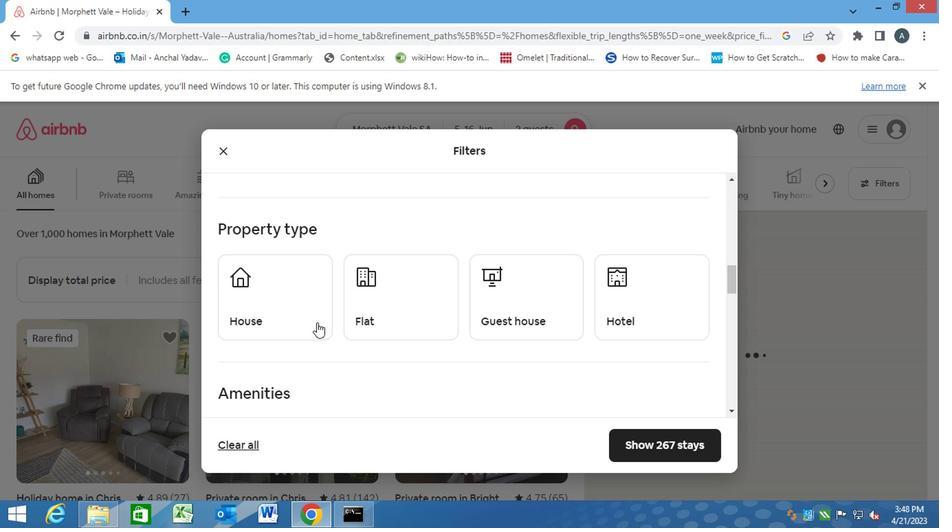 
Action: Mouse pressed left at (296, 316)
Screenshot: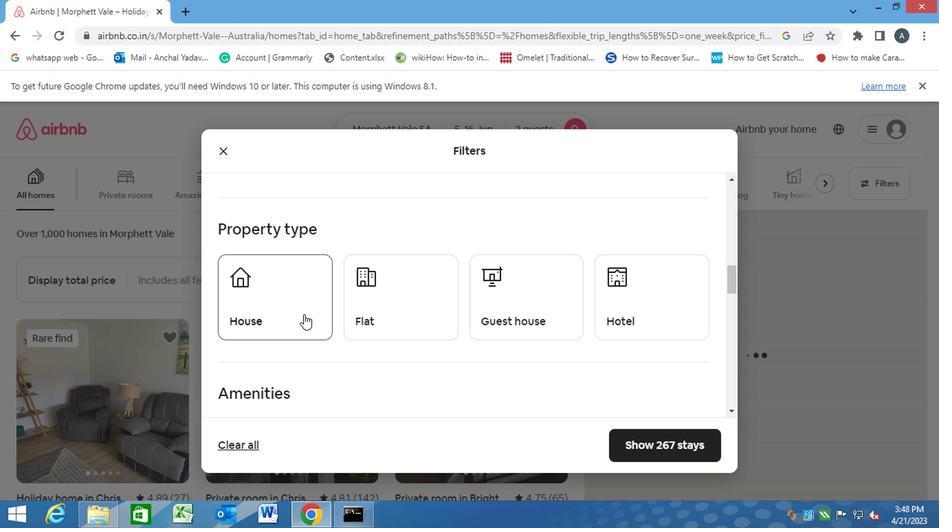 
Action: Mouse moved to (372, 322)
Screenshot: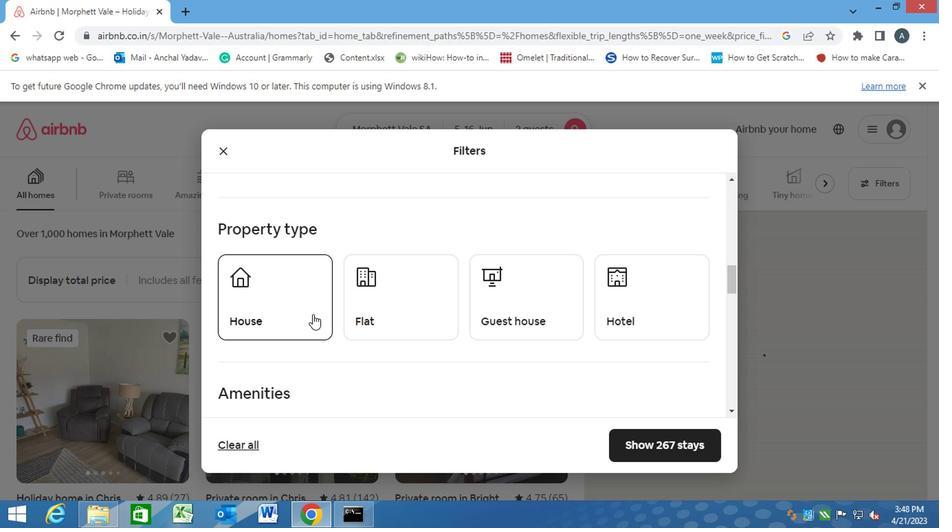 
Action: Mouse pressed left at (372, 322)
Screenshot: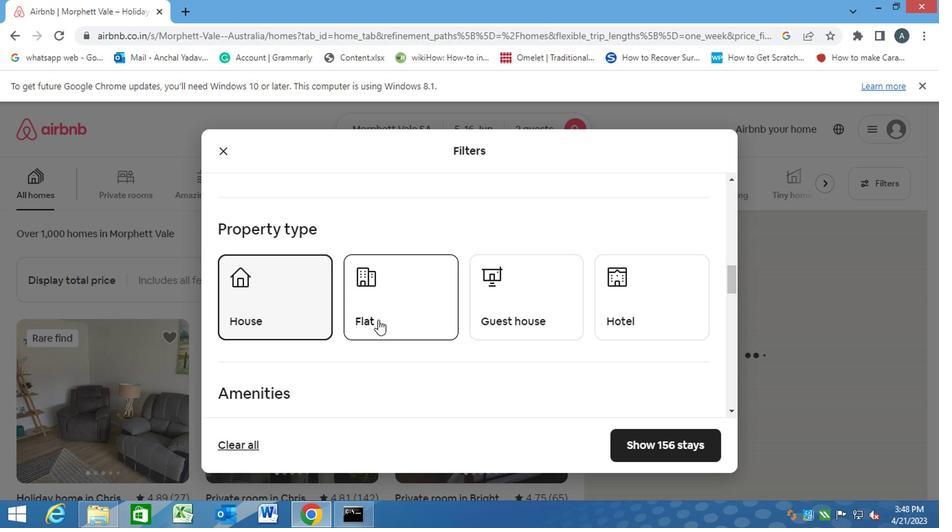 
Action: Mouse moved to (511, 310)
Screenshot: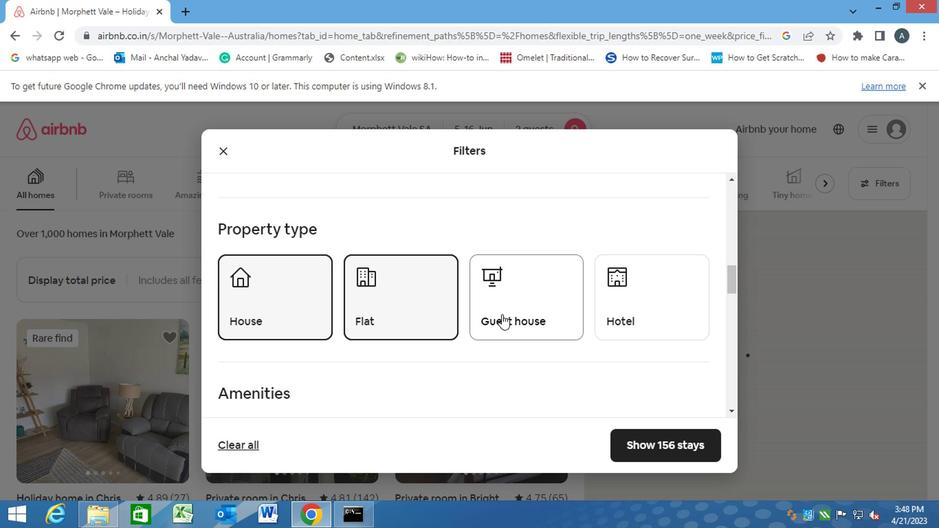
Action: Mouse pressed left at (511, 310)
Screenshot: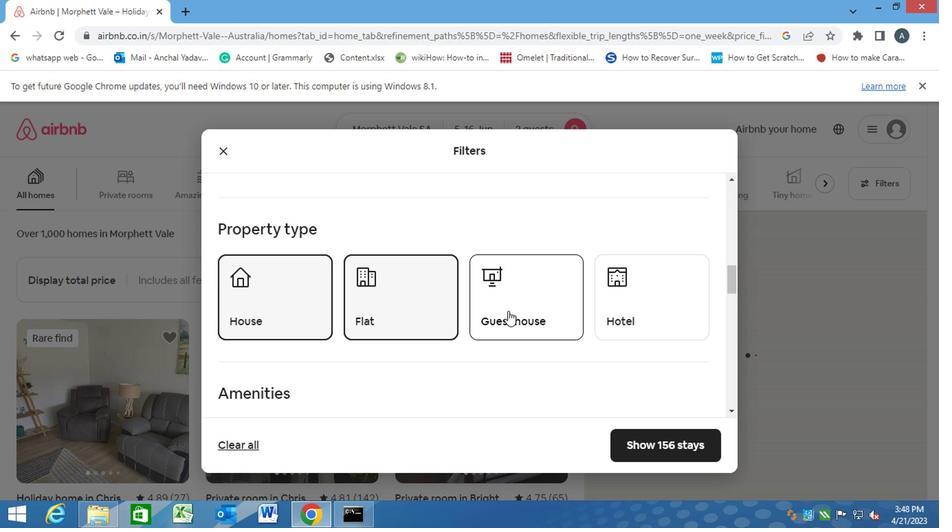 
Action: Mouse moved to (634, 317)
Screenshot: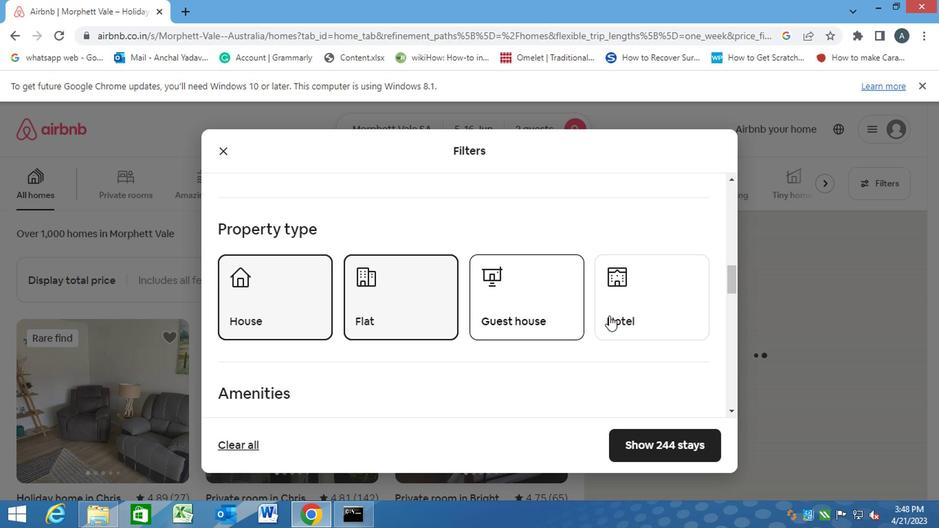 
Action: Mouse pressed left at (634, 317)
Screenshot: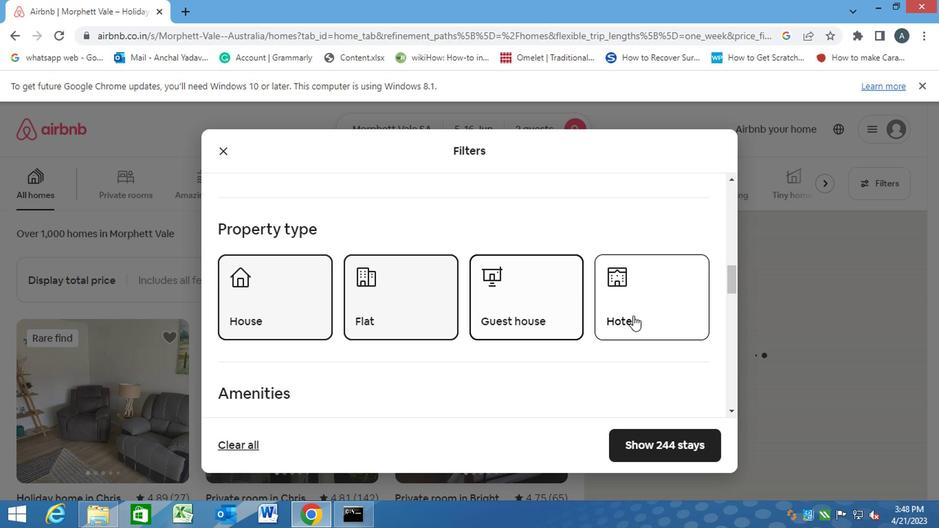 
Action: Mouse moved to (389, 357)
Screenshot: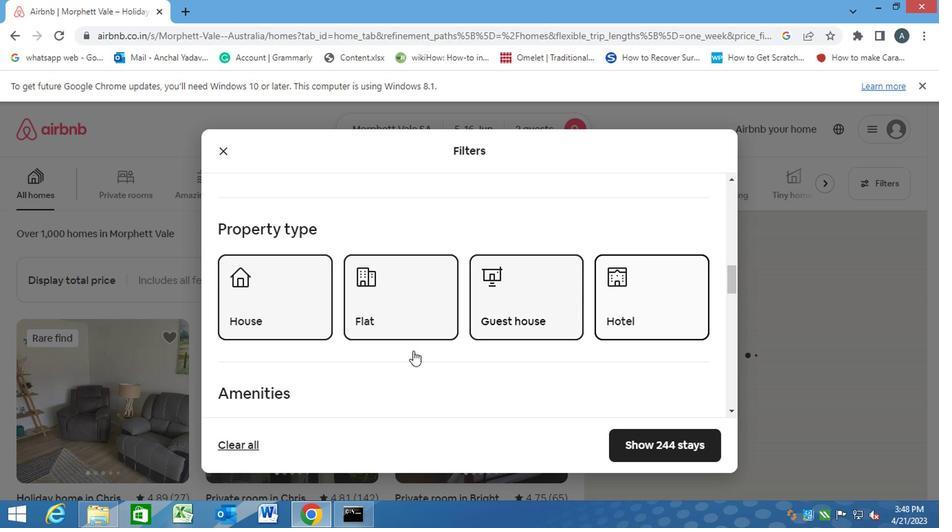 
Action: Mouse scrolled (389, 356) with delta (0, 0)
Screenshot: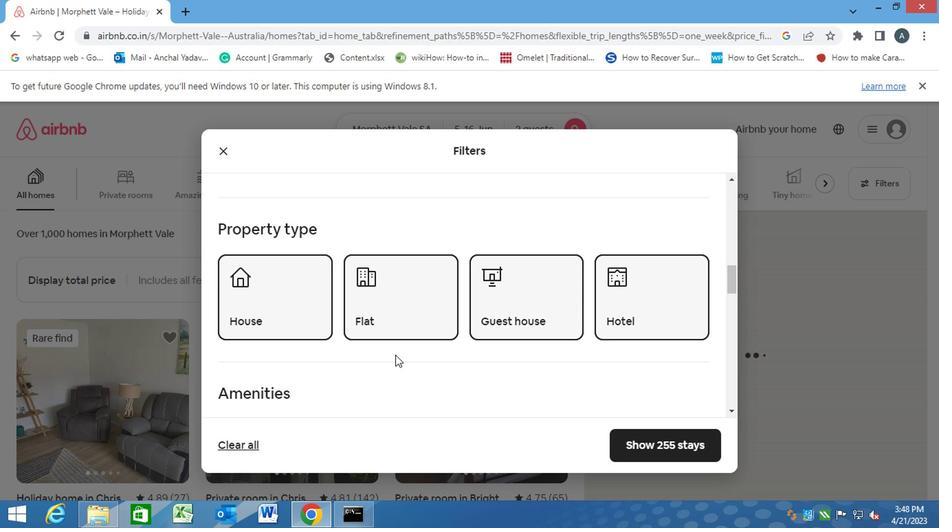 
Action: Mouse scrolled (389, 356) with delta (0, 0)
Screenshot: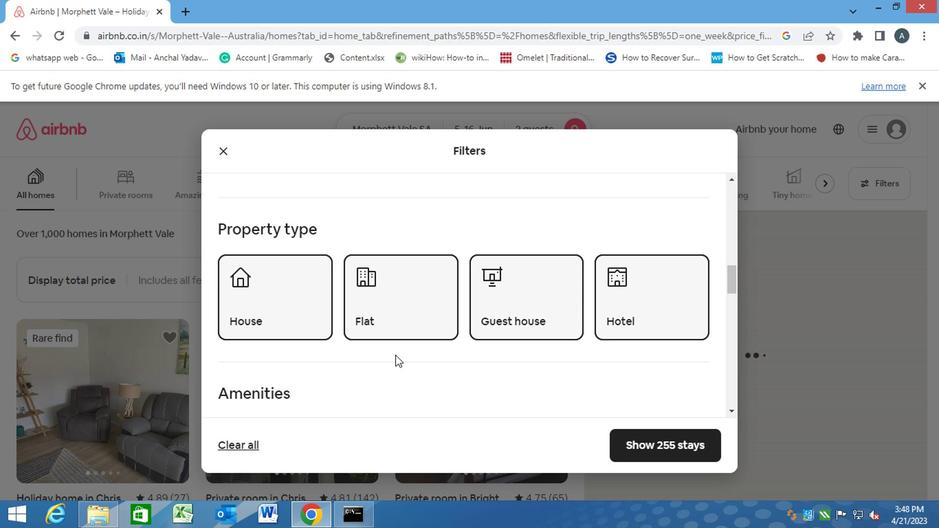 
Action: Mouse moved to (221, 357)
Screenshot: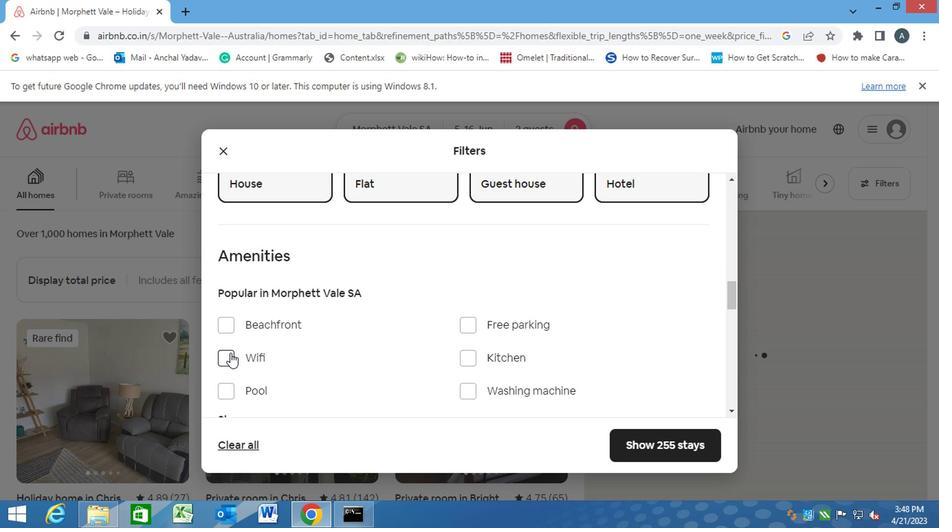 
Action: Mouse pressed left at (221, 357)
Screenshot: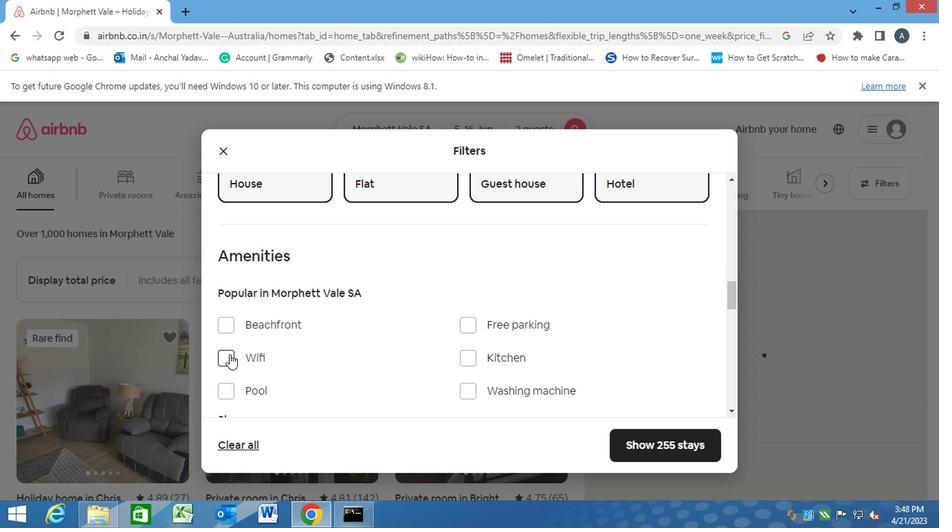 
Action: Mouse moved to (456, 396)
Screenshot: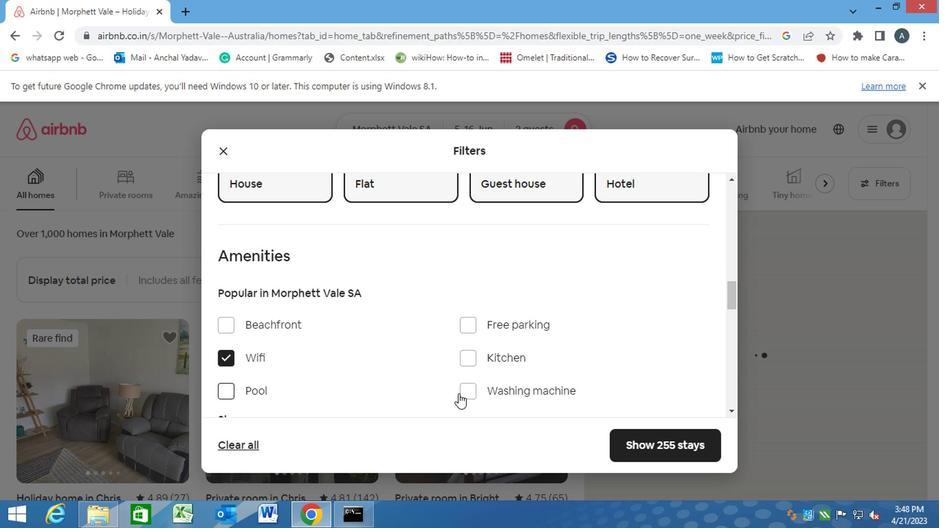 
Action: Mouse pressed left at (456, 396)
Screenshot: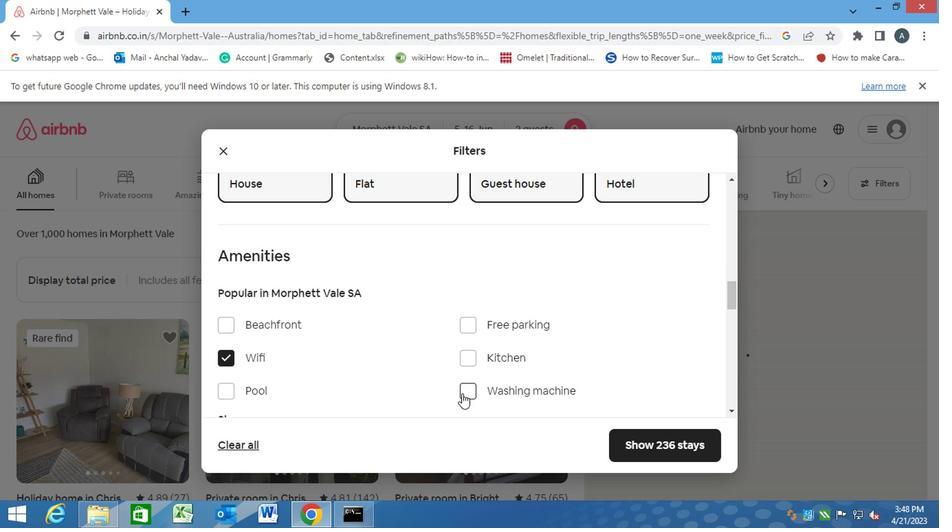 
Action: Mouse moved to (469, 357)
Screenshot: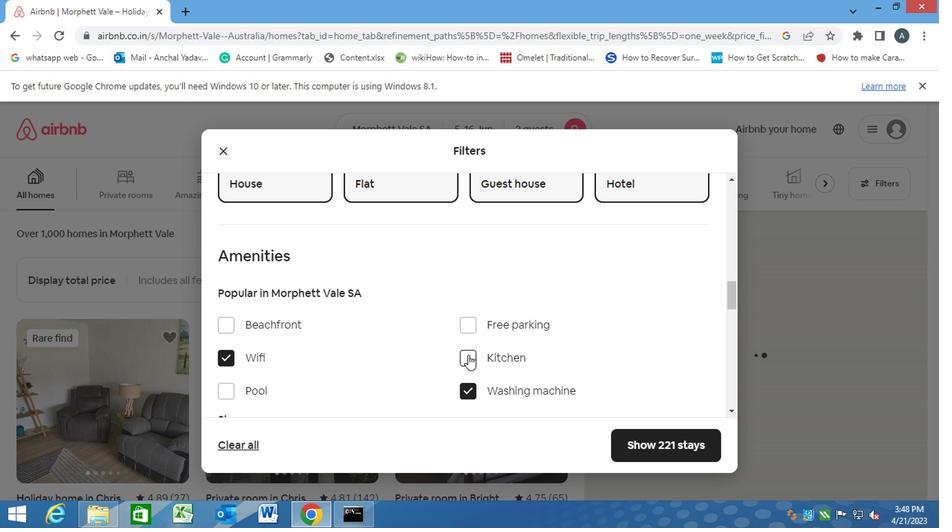 
Action: Mouse pressed left at (469, 357)
Screenshot: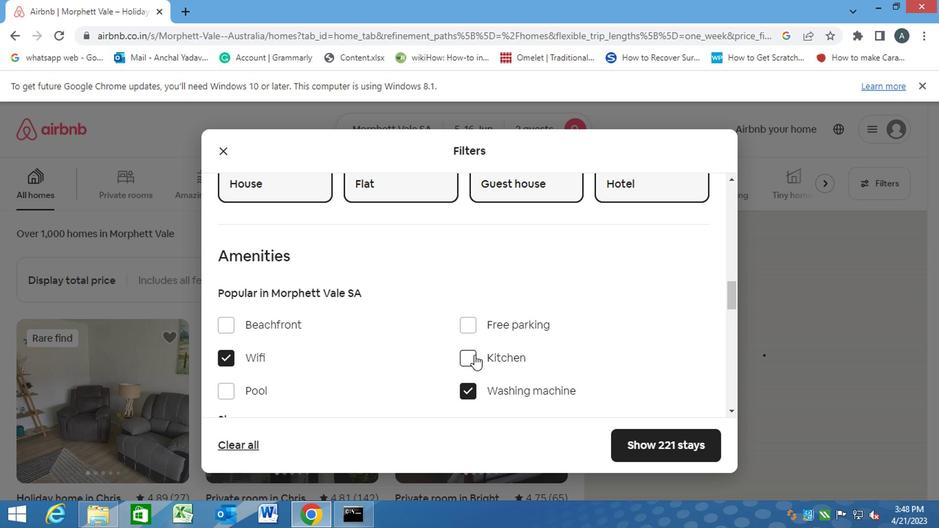 
Action: Mouse moved to (336, 355)
Screenshot: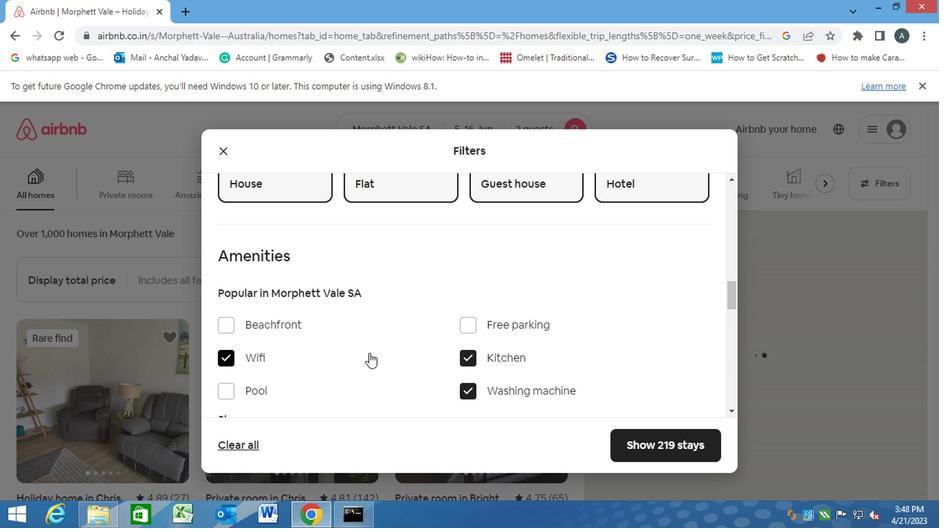 
Action: Mouse scrolled (336, 354) with delta (0, 0)
Screenshot: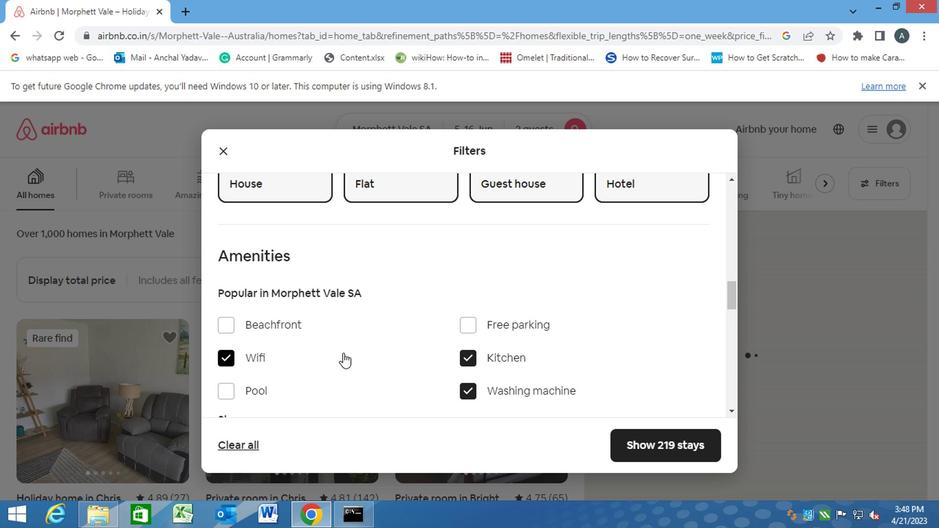 
Action: Mouse scrolled (336, 354) with delta (0, 0)
Screenshot: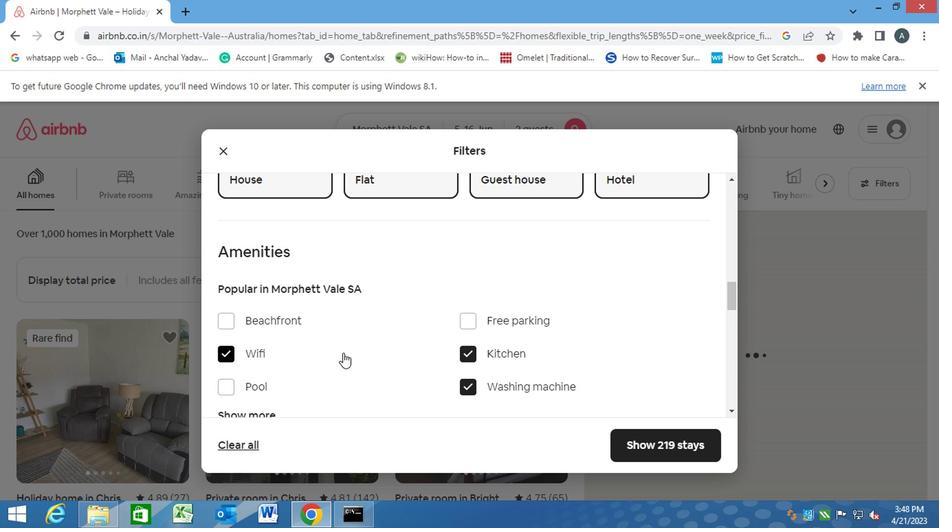 
Action: Mouse scrolled (336, 354) with delta (0, 0)
Screenshot: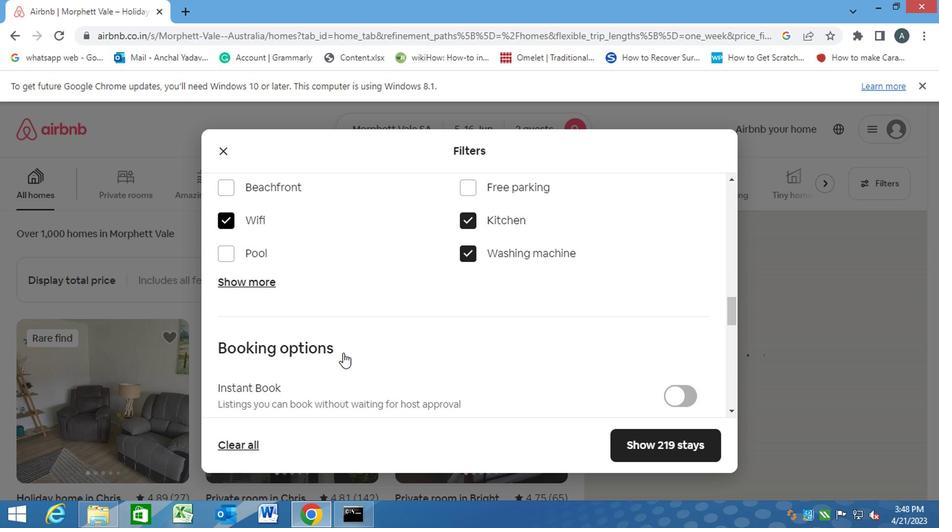 
Action: Mouse scrolled (336, 354) with delta (0, 0)
Screenshot: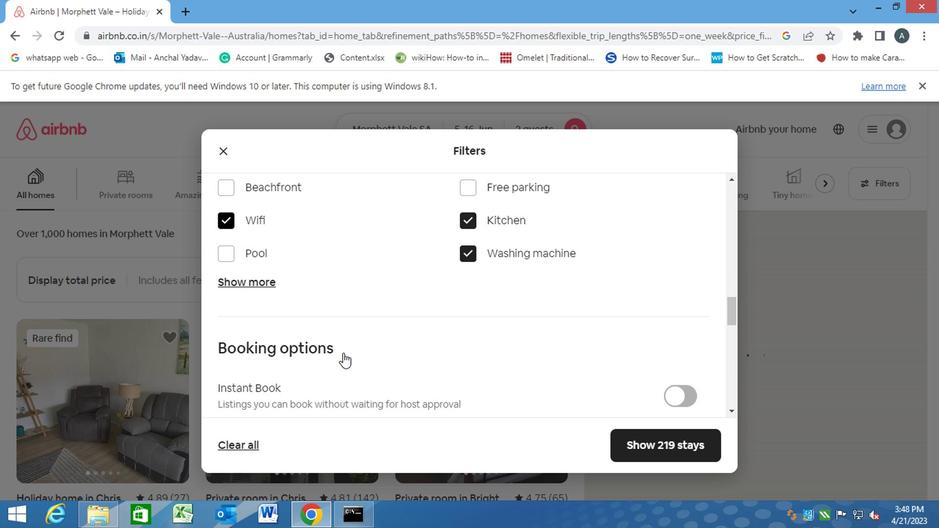 
Action: Mouse scrolled (336, 354) with delta (0, 0)
Screenshot: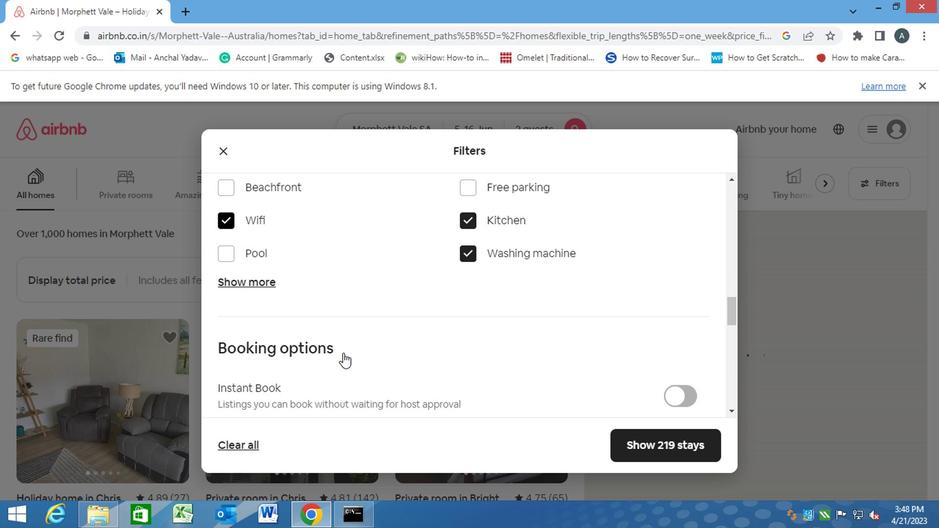 
Action: Mouse scrolled (336, 354) with delta (0, 0)
Screenshot: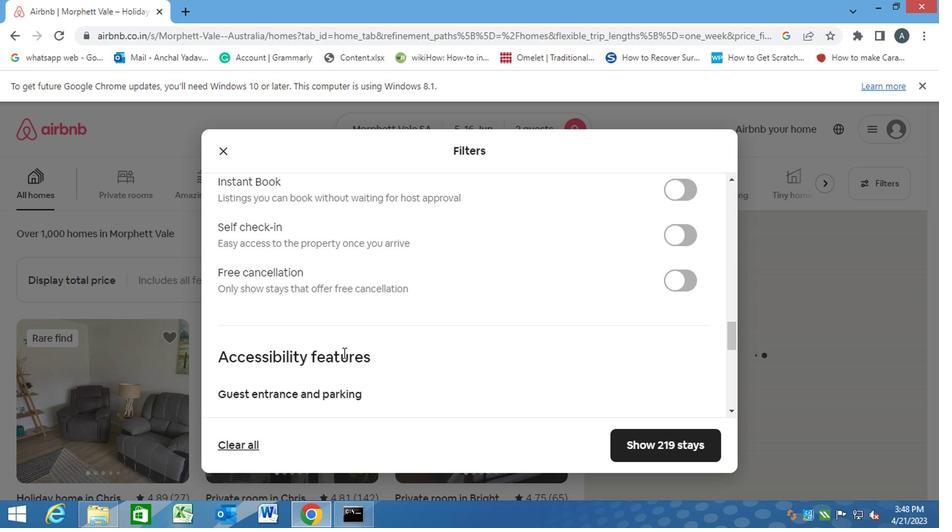 
Action: Mouse scrolled (336, 354) with delta (0, 0)
Screenshot: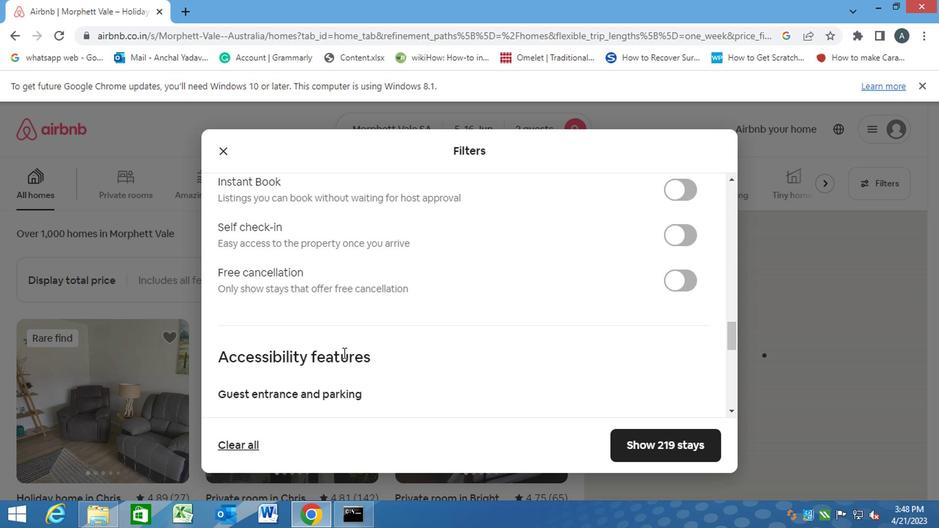 
Action: Mouse scrolled (336, 354) with delta (0, 0)
Screenshot: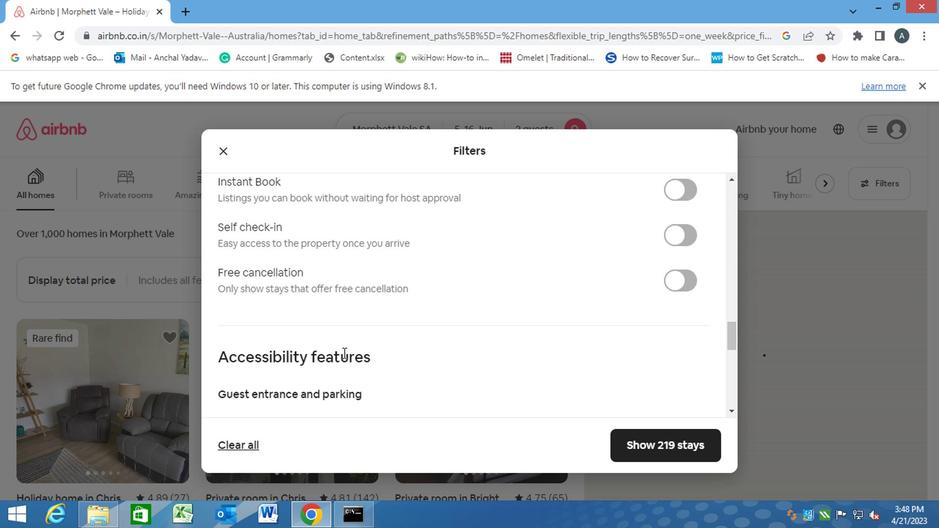 
Action: Mouse moved to (383, 348)
Screenshot: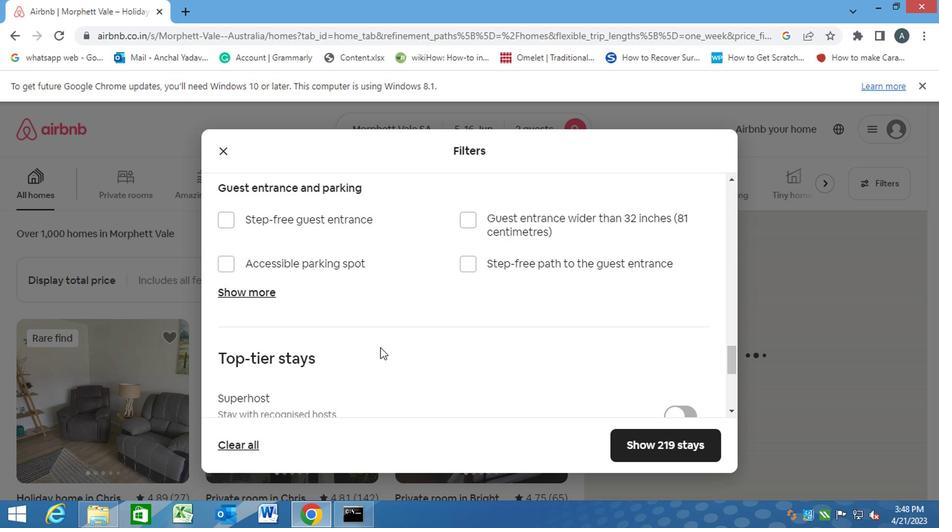 
Action: Mouse scrolled (383, 349) with delta (0, 0)
Screenshot: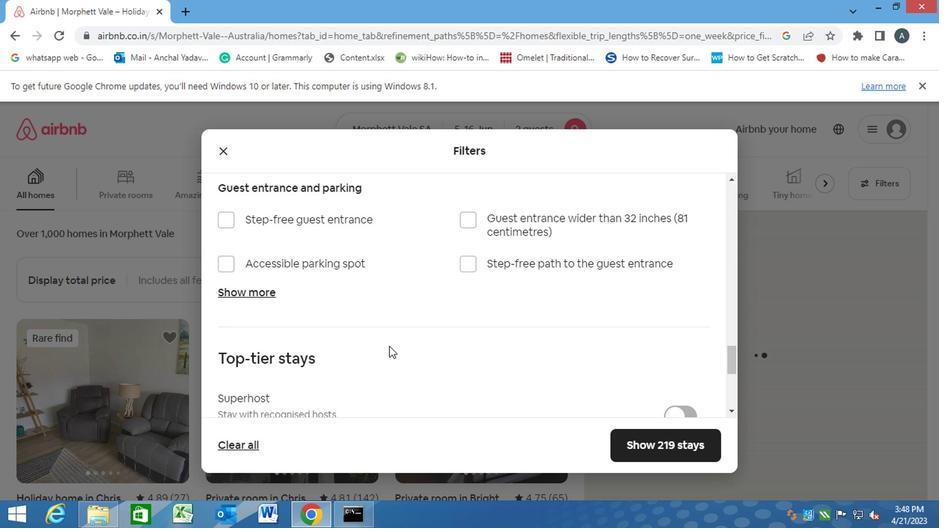
Action: Mouse scrolled (383, 349) with delta (0, 0)
Screenshot: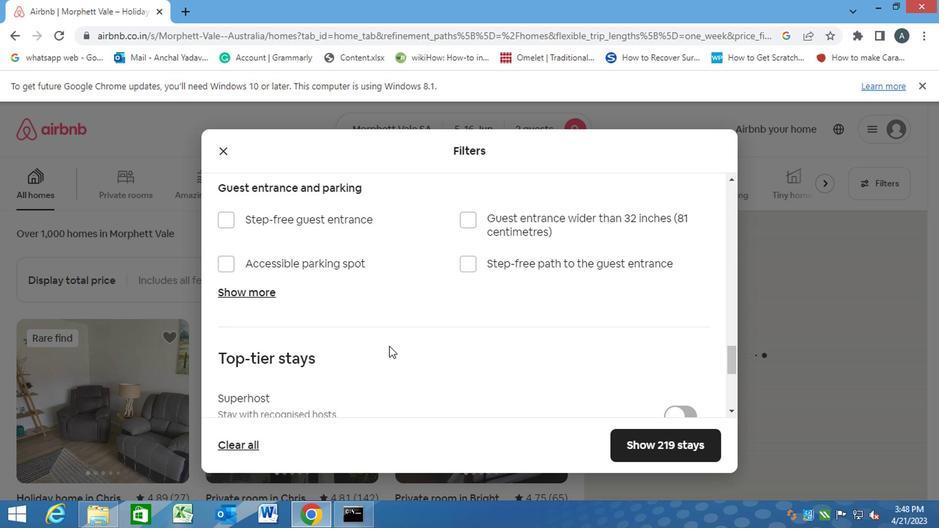 
Action: Mouse scrolled (383, 349) with delta (0, 0)
Screenshot: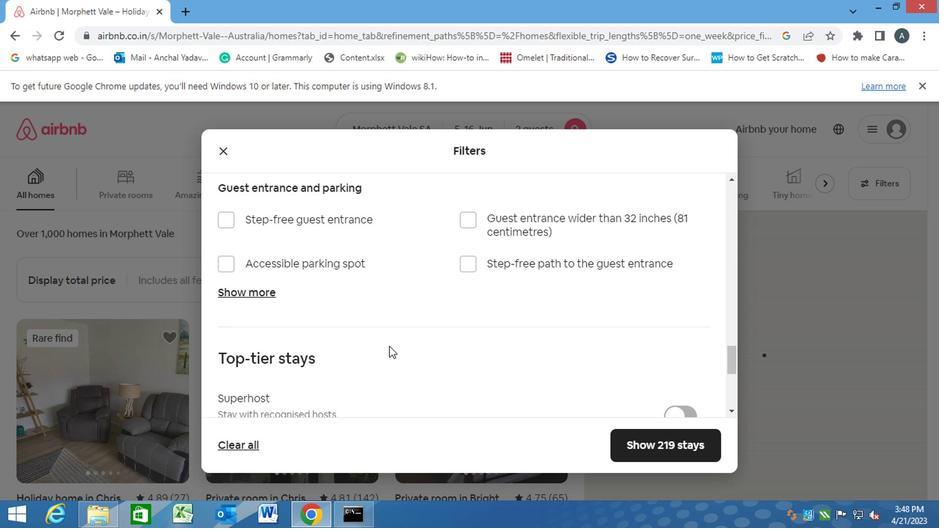 
Action: Mouse moved to (679, 229)
Screenshot: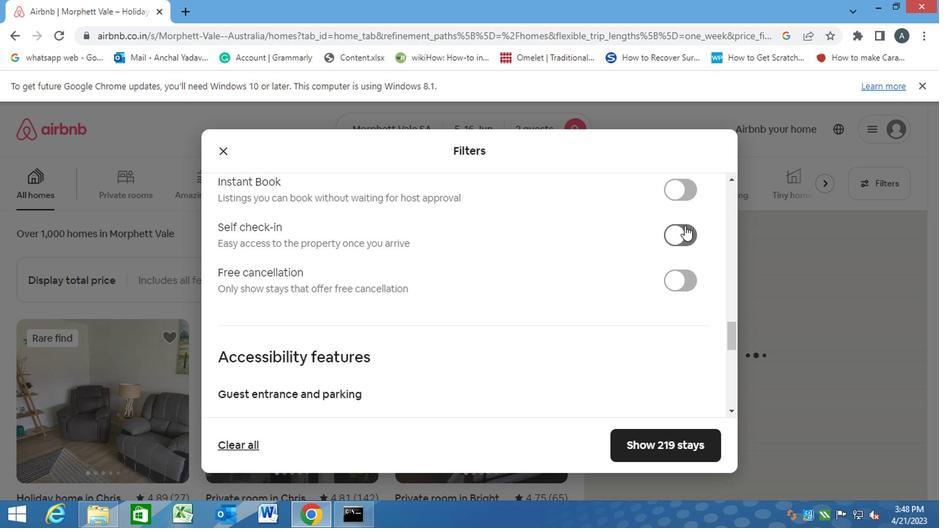 
Action: Mouse pressed left at (679, 229)
Screenshot: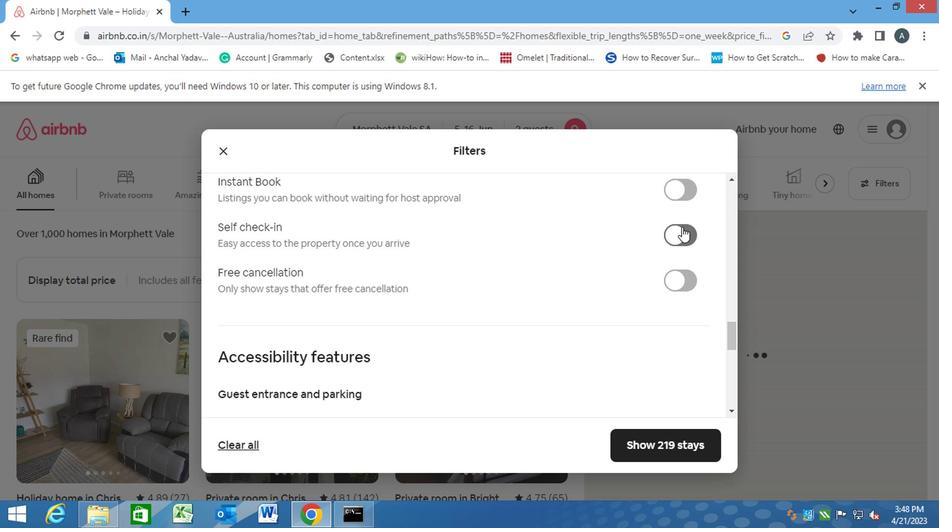 
Action: Mouse moved to (501, 394)
Screenshot: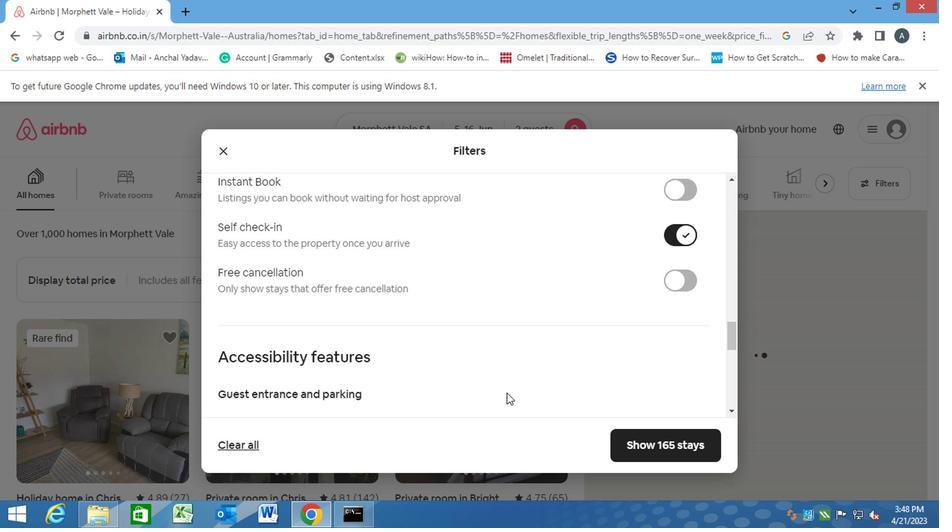 
Action: Mouse scrolled (501, 393) with delta (0, 0)
Screenshot: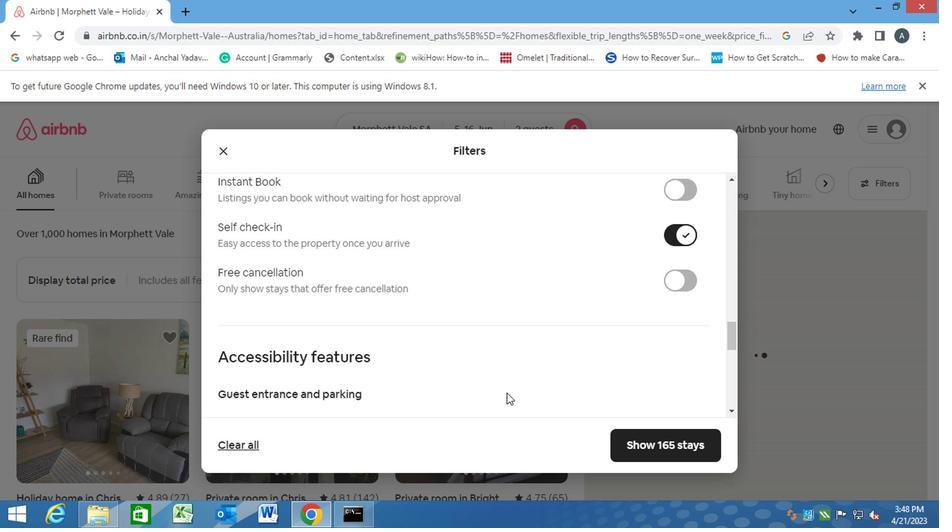 
Action: Mouse scrolled (501, 393) with delta (0, 0)
Screenshot: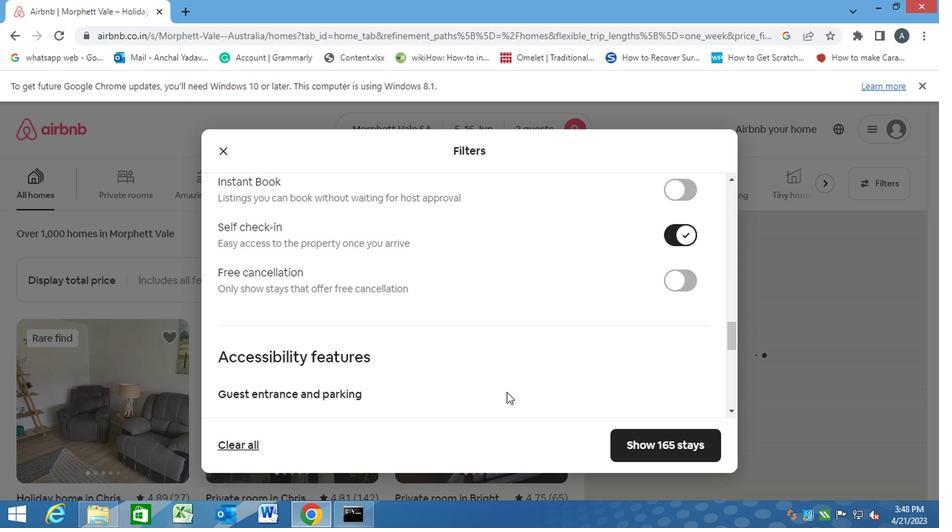 
Action: Mouse scrolled (501, 393) with delta (0, 0)
Screenshot: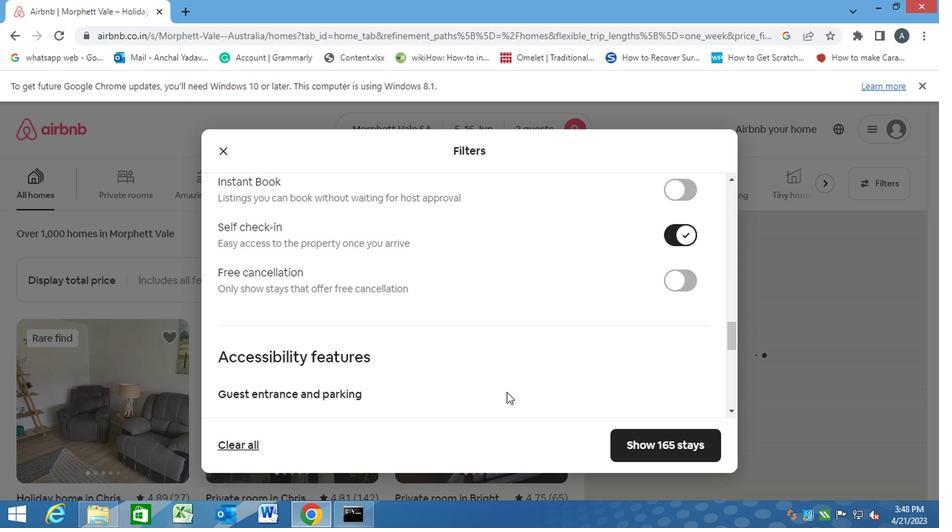 
Action: Mouse scrolled (501, 393) with delta (0, 0)
Screenshot: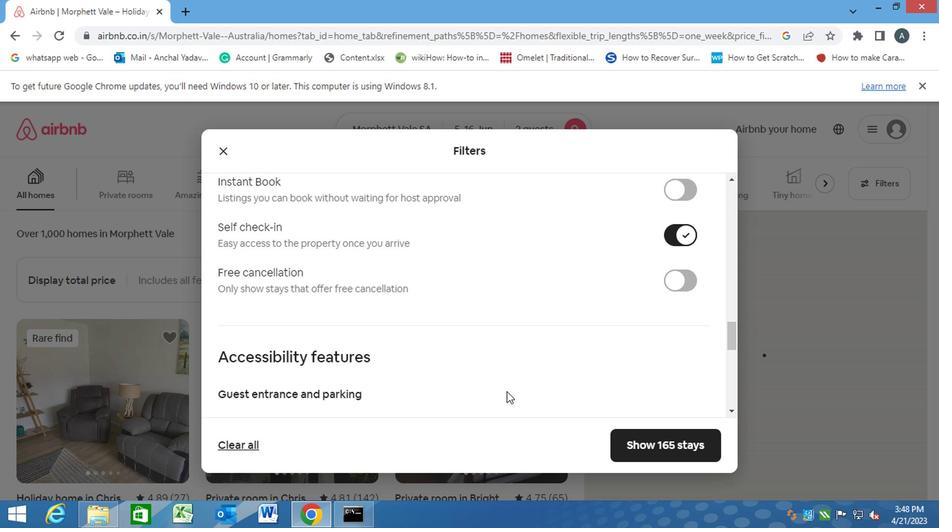 
Action: Mouse moved to (235, 291)
Screenshot: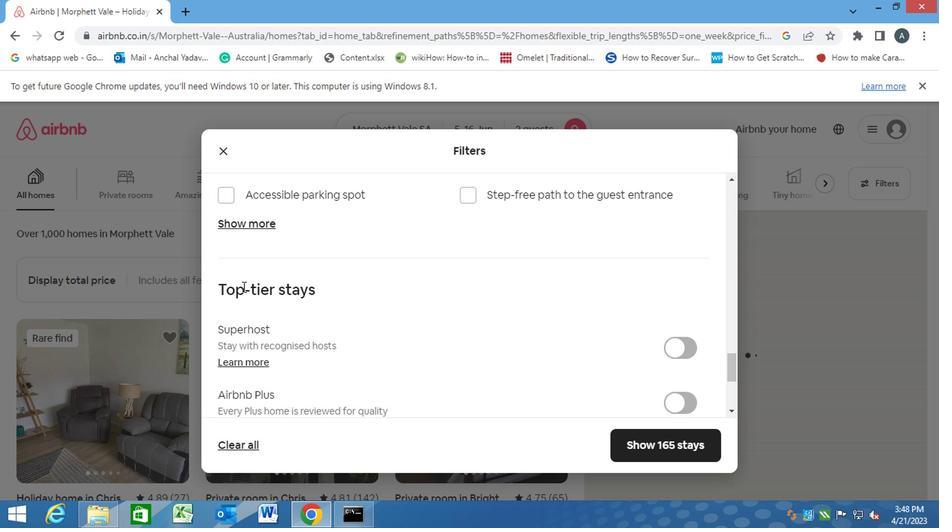 
Action: Mouse scrolled (235, 291) with delta (0, 0)
Screenshot: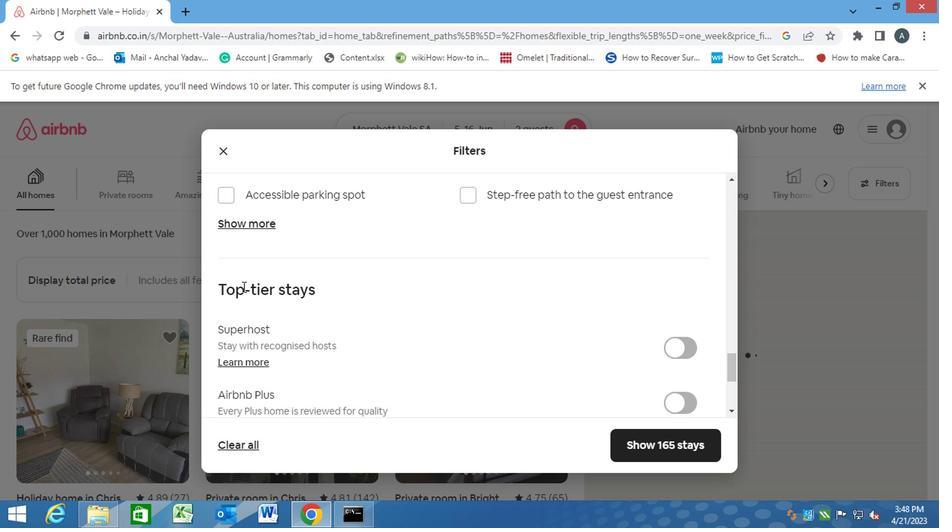 
Action: Mouse moved to (235, 296)
Screenshot: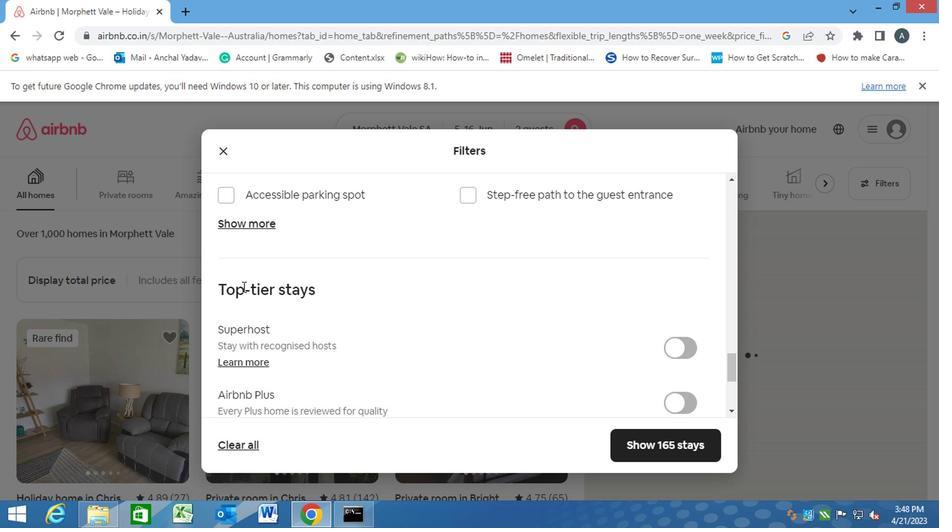 
Action: Mouse scrolled (235, 295) with delta (0, 0)
Screenshot: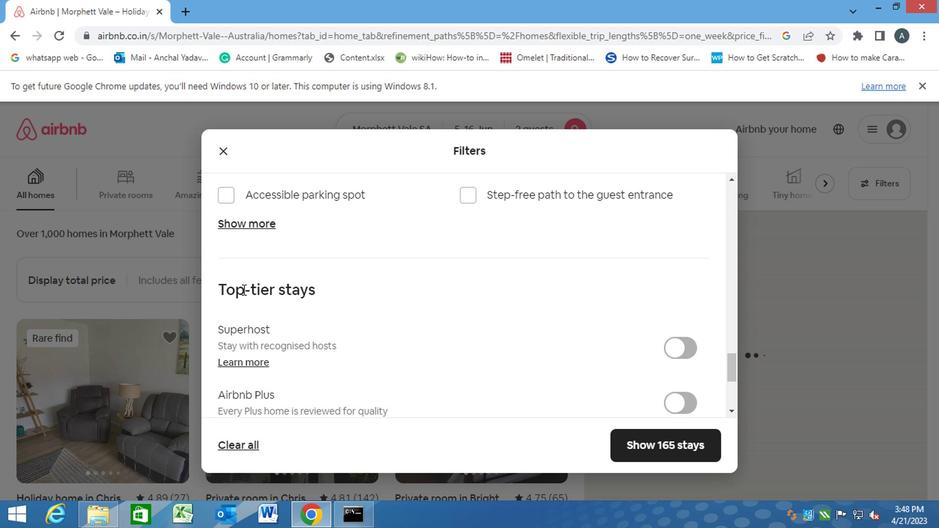 
Action: Mouse moved to (235, 297)
Screenshot: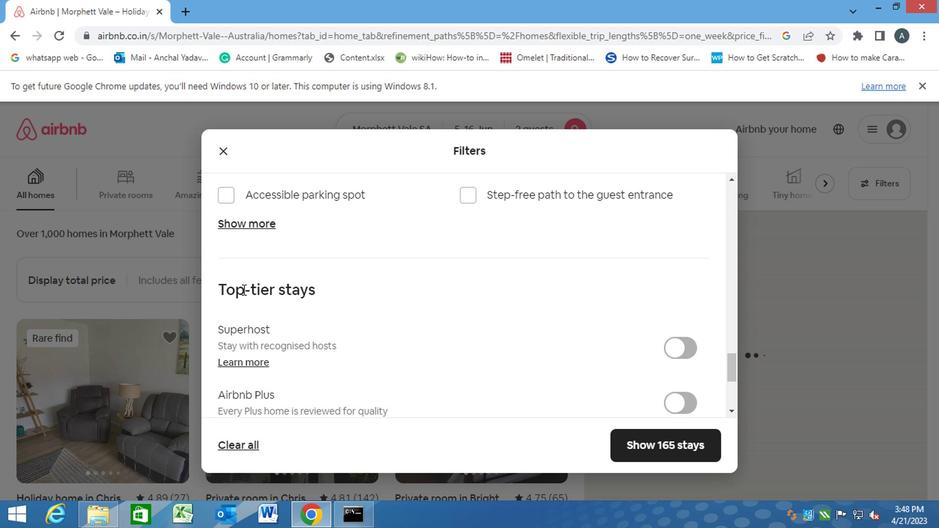 
Action: Mouse scrolled (235, 297) with delta (0, 0)
Screenshot: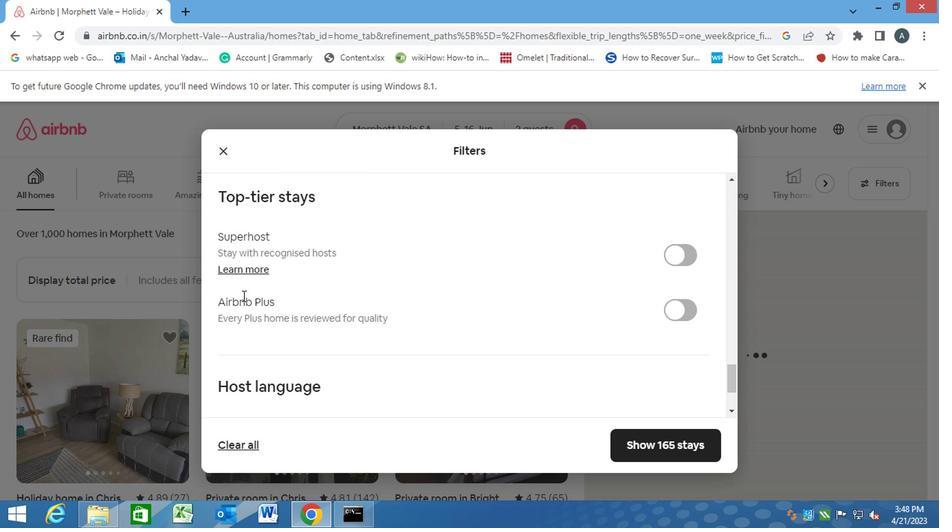 
Action: Mouse scrolled (235, 297) with delta (0, 0)
Screenshot: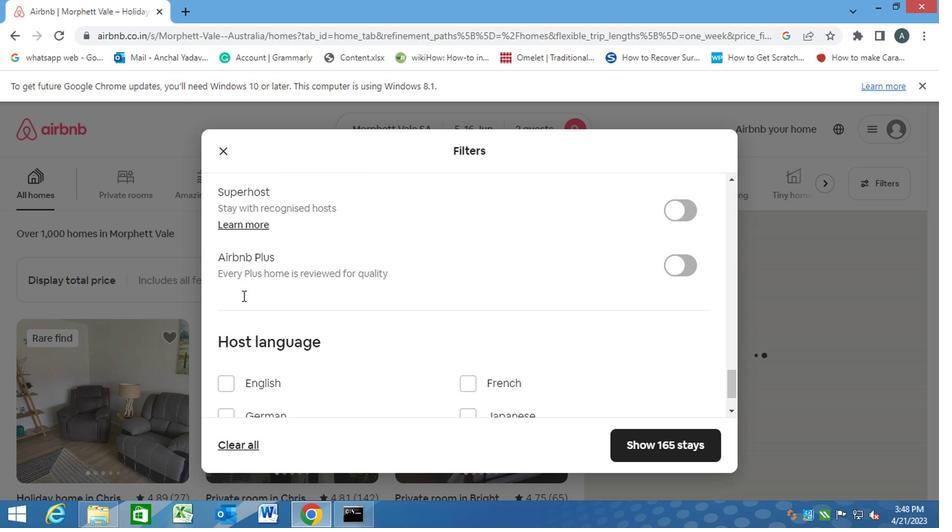 
Action: Mouse moved to (220, 317)
Screenshot: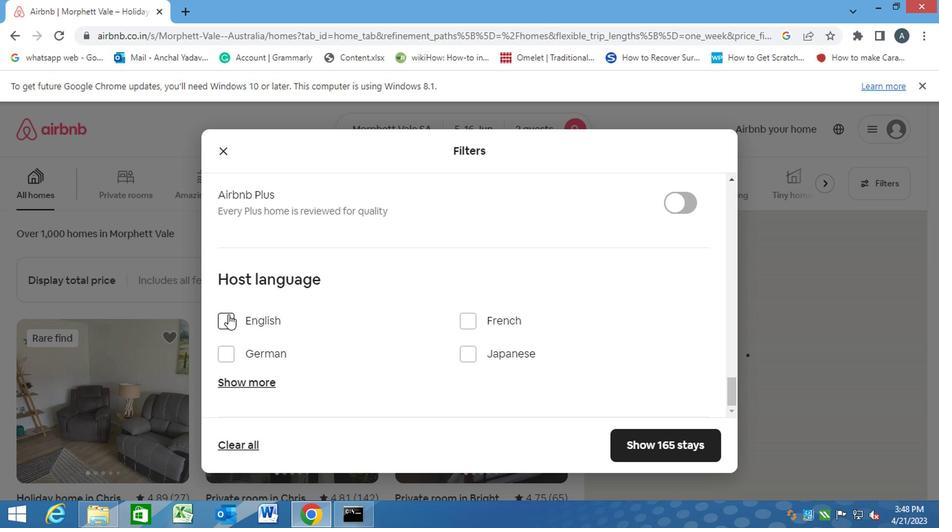 
Action: Mouse pressed left at (220, 317)
Screenshot: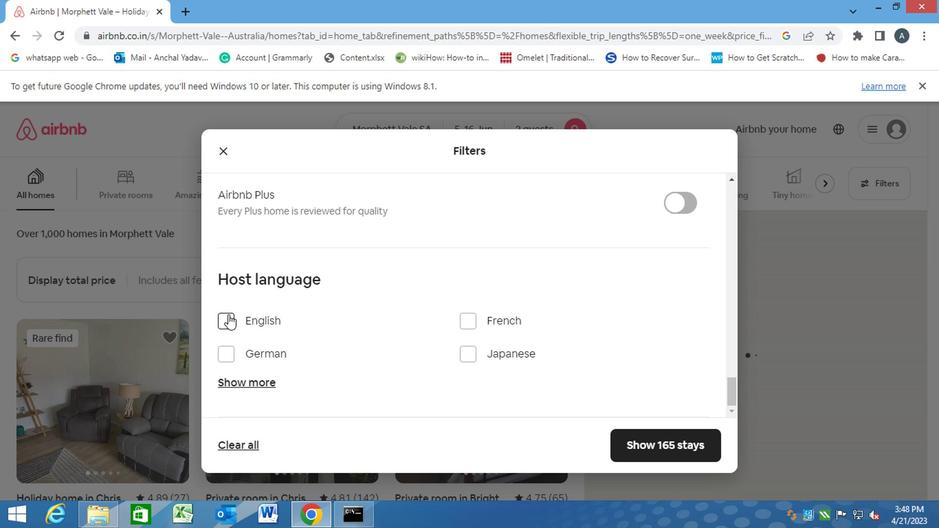 
Action: Mouse moved to (646, 439)
Screenshot: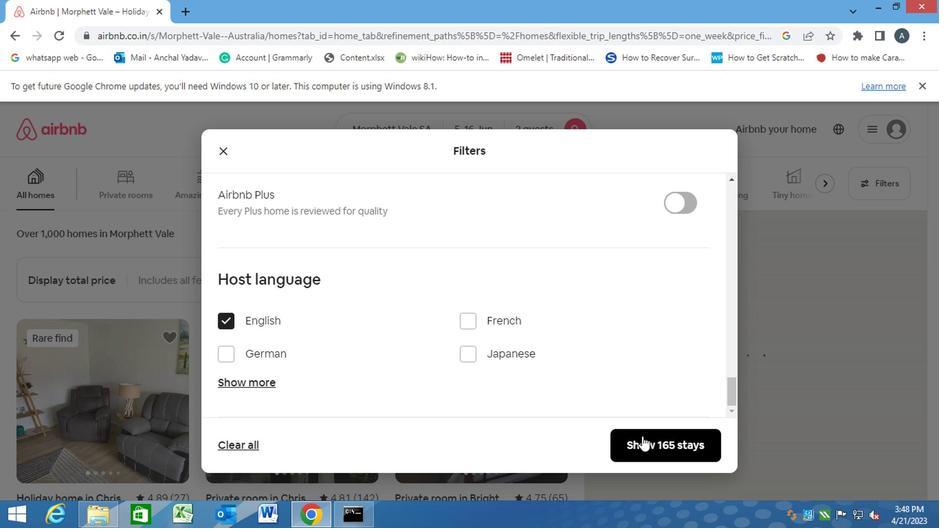 
Action: Mouse pressed left at (646, 439)
Screenshot: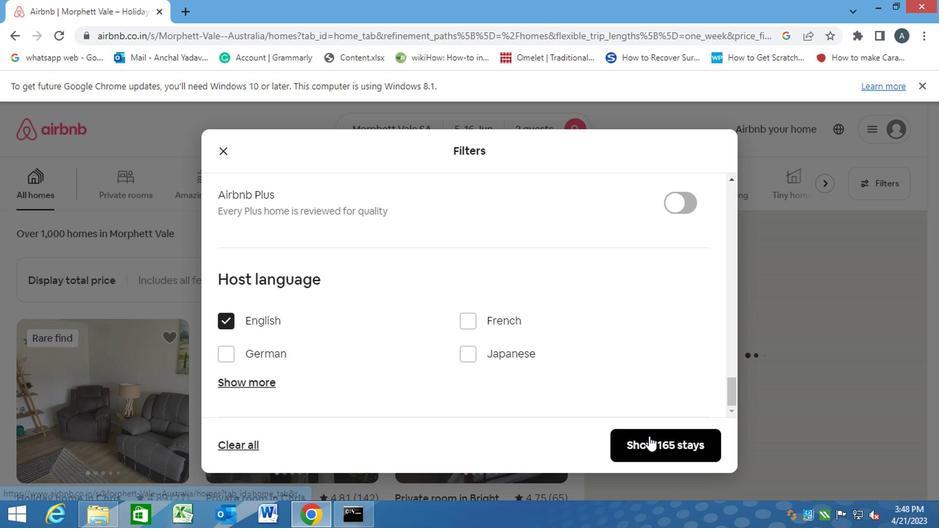 
Action: Mouse moved to (644, 436)
Screenshot: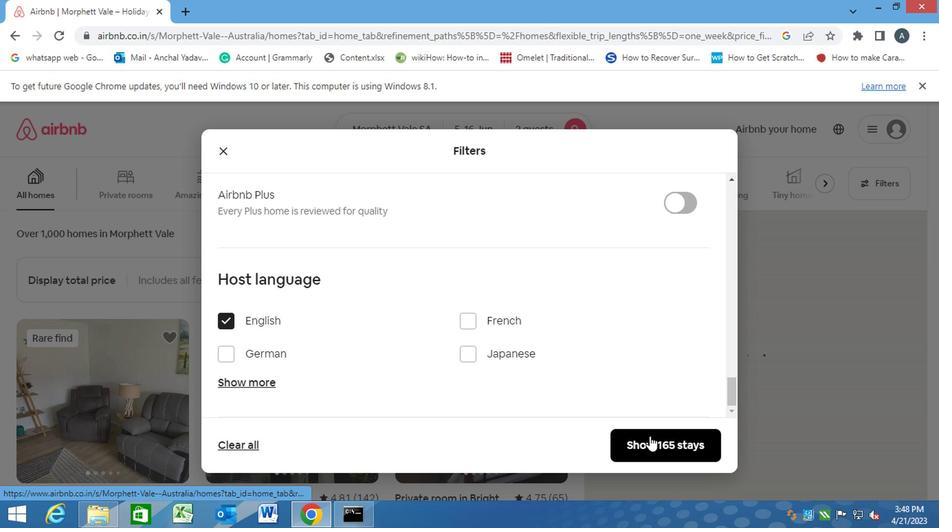 
